 Task: Add Attachment from Trello to Card Card0000000306 in Board Board0000000077 in Workspace WS0000000026 in Trello. Add Cover Blue to Card Card0000000306 in Board Board0000000077 in Workspace WS0000000026 in Trello. Add "Copy Card To …" Button titled Button0000000306 to "bottom" of the list "To Do" to Card Card0000000306 in Board Board0000000077 in Workspace WS0000000026 in Trello. Add Description DS0000000306 to Card Card0000000306 in Board Board0000000077 in Workspace WS0000000026 in Trello. Add Comment CM0000000306 to Card Card0000000306 in Board Board0000000077 in Workspace WS0000000026 in Trello
Action: Mouse moved to (421, 399)
Screenshot: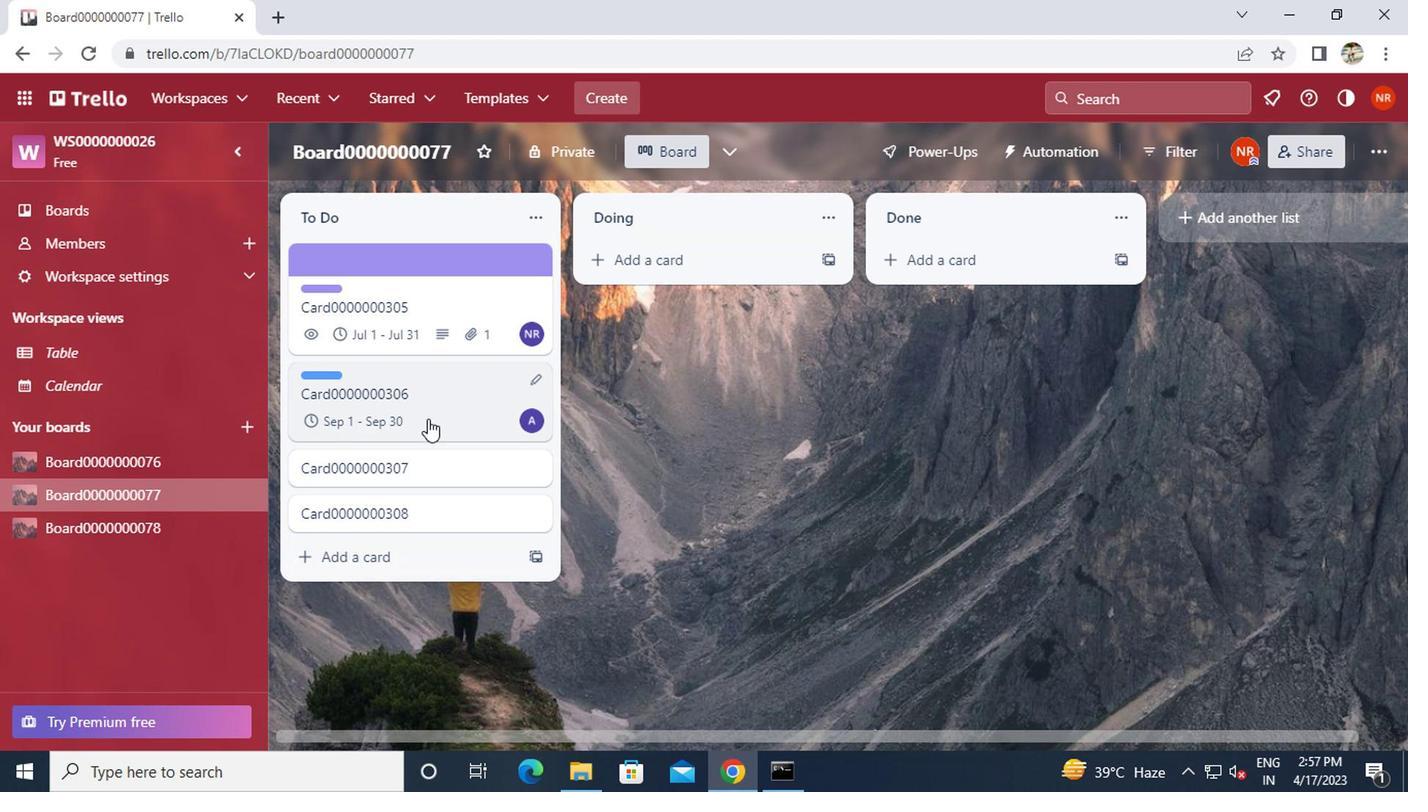 
Action: Mouse pressed left at (421, 399)
Screenshot: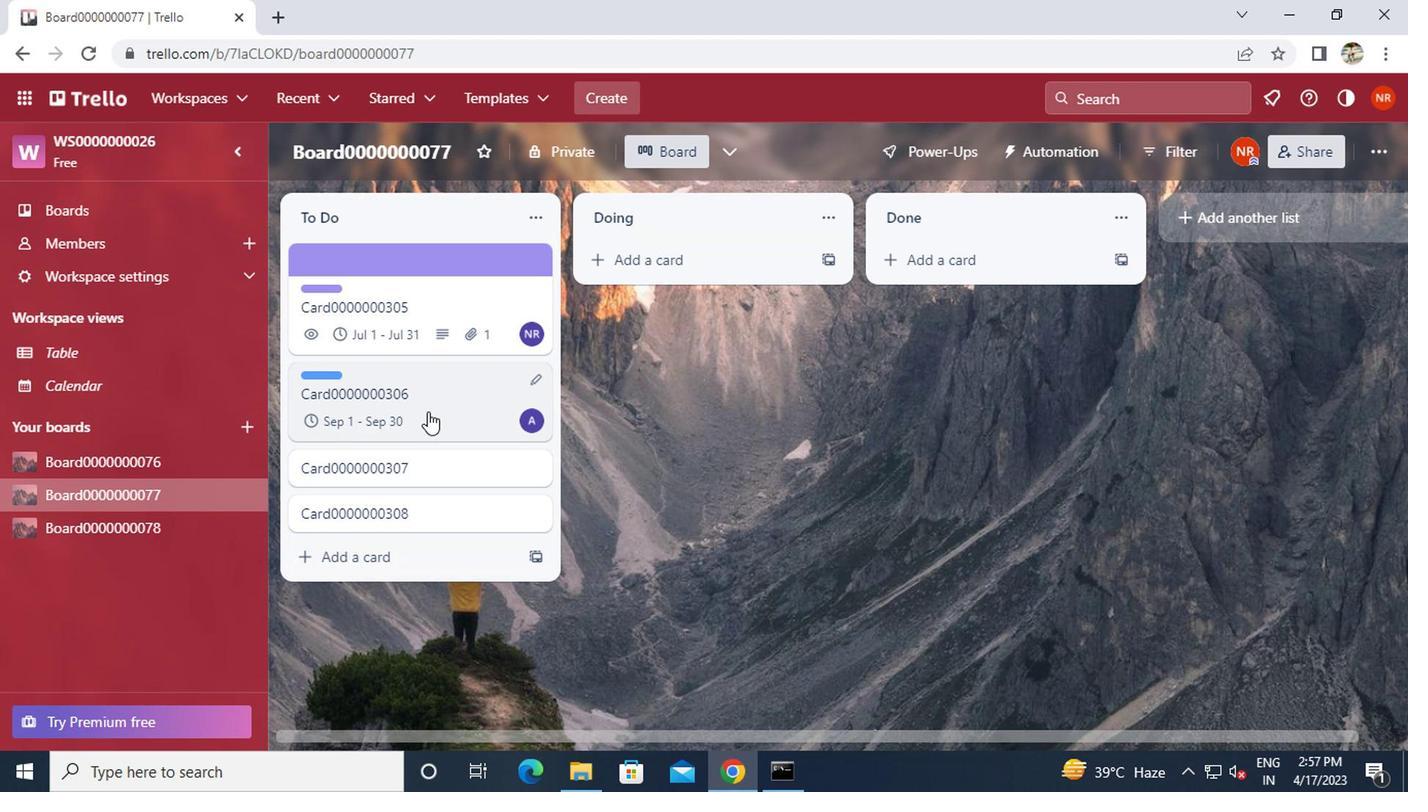 
Action: Mouse moved to (978, 423)
Screenshot: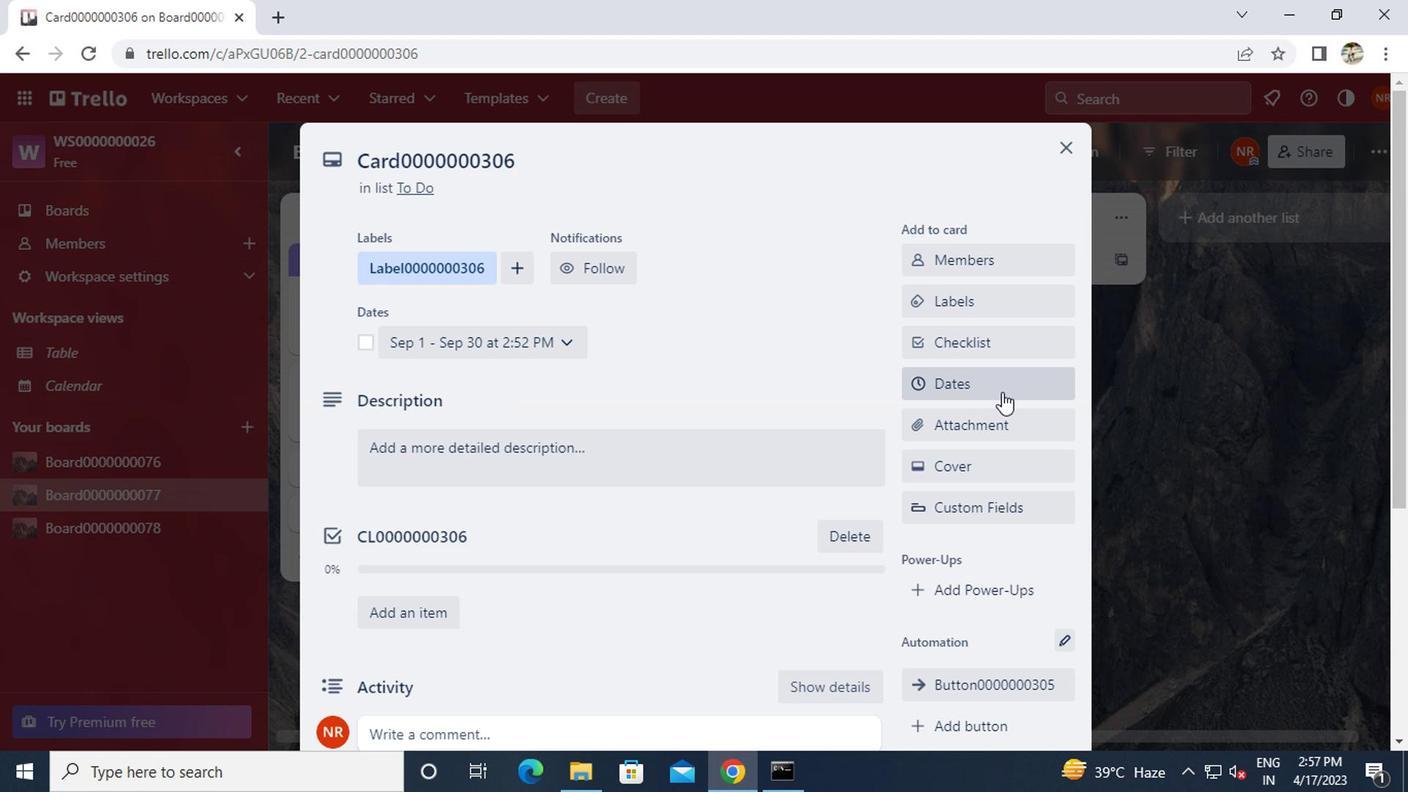 
Action: Mouse pressed left at (978, 423)
Screenshot: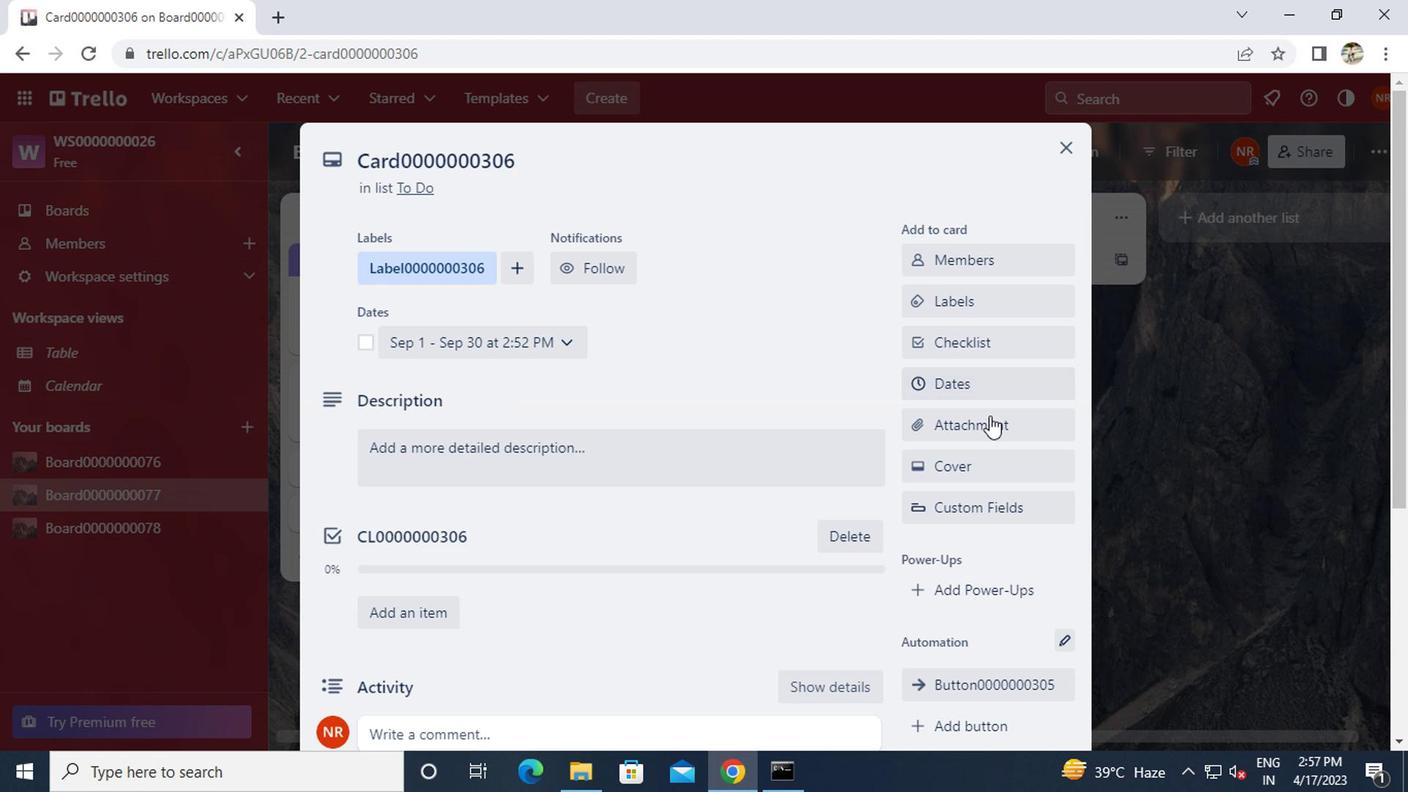 
Action: Mouse moved to (959, 220)
Screenshot: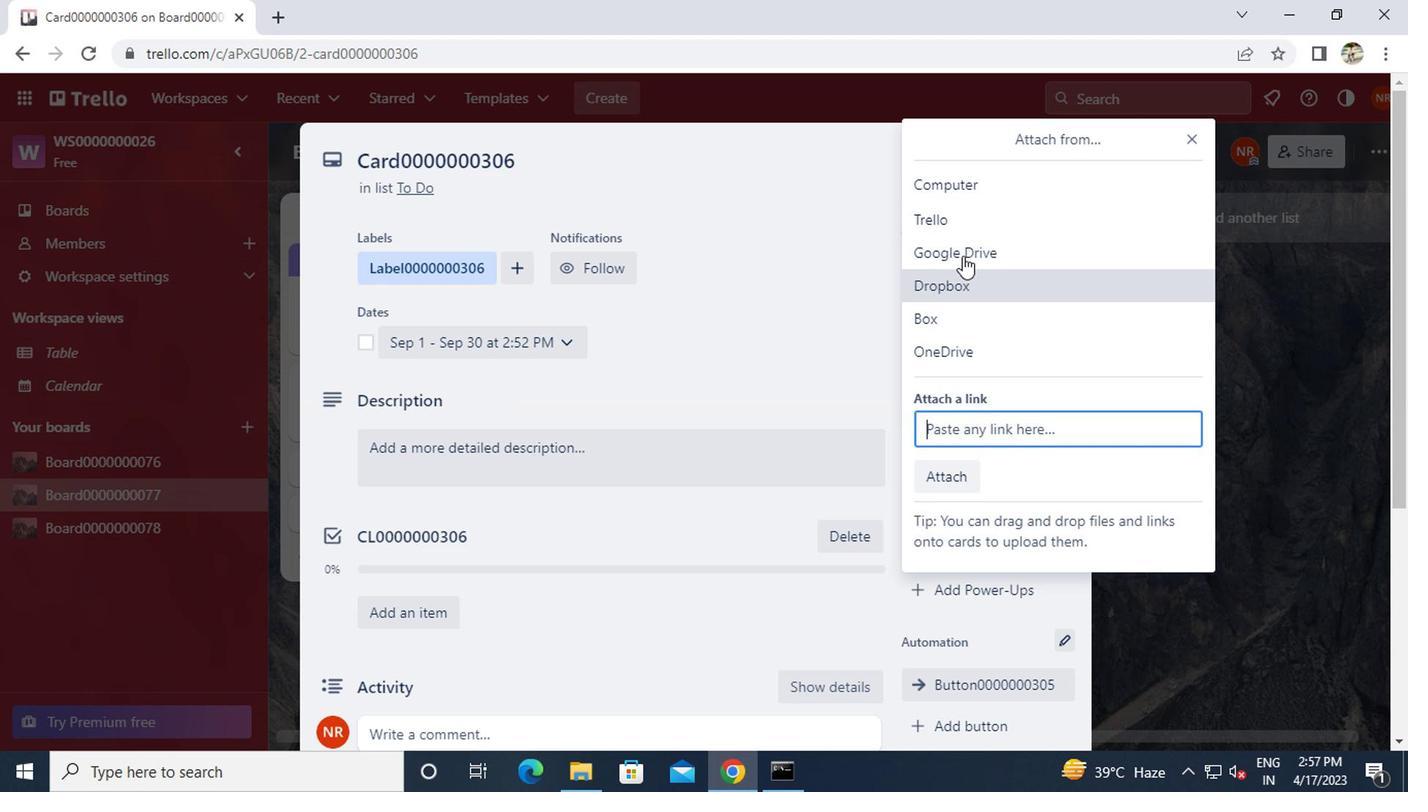 
Action: Mouse pressed left at (959, 220)
Screenshot: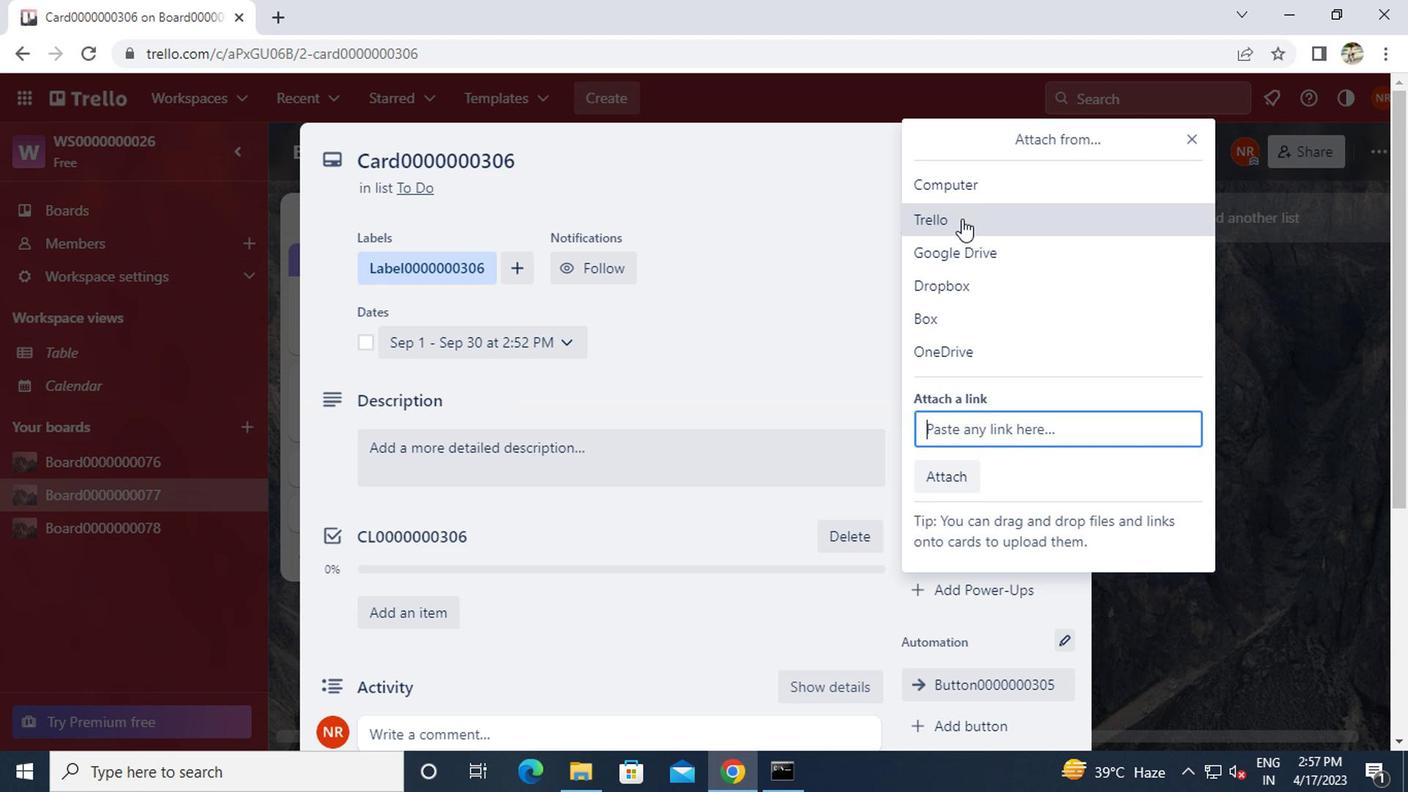 
Action: Mouse moved to (980, 438)
Screenshot: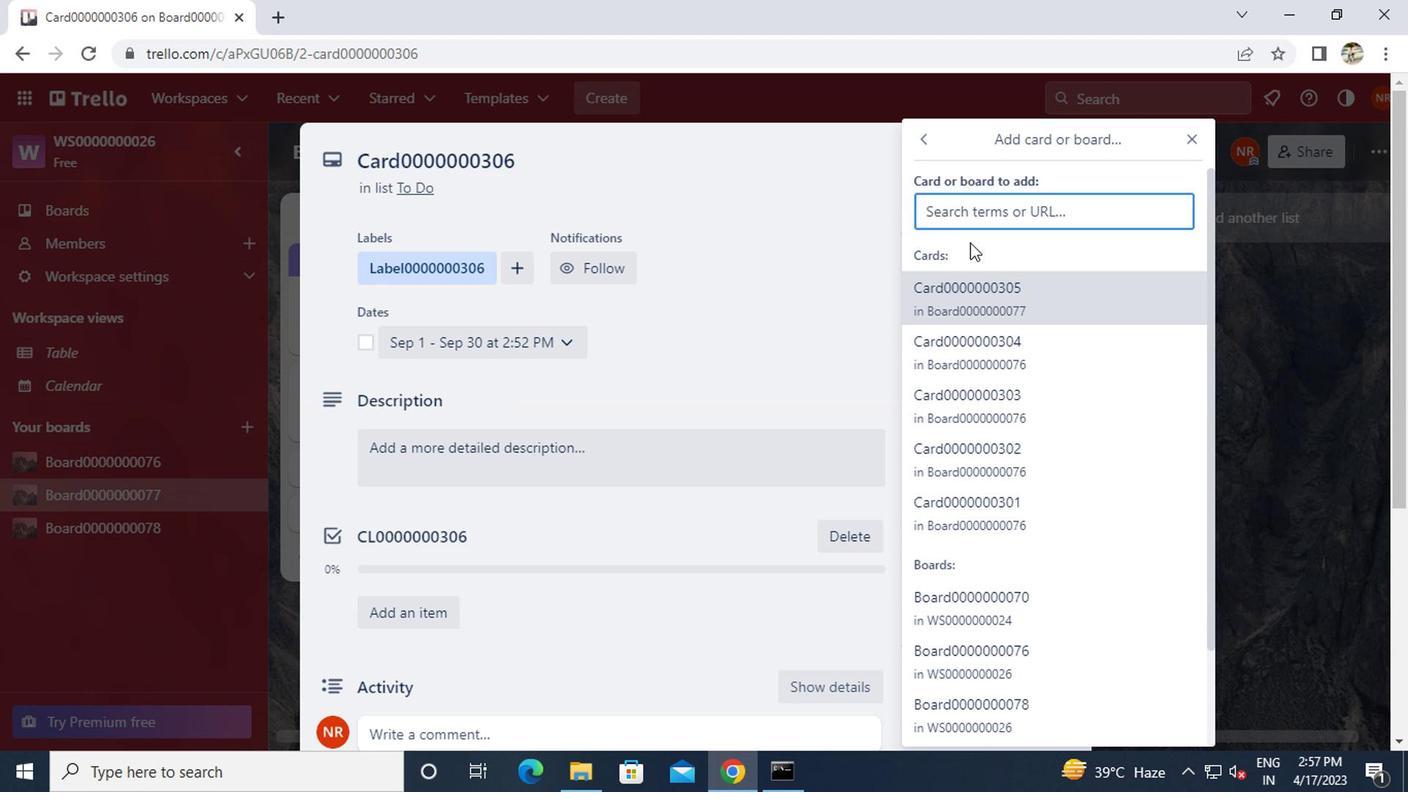 
Action: Mouse pressed left at (980, 438)
Screenshot: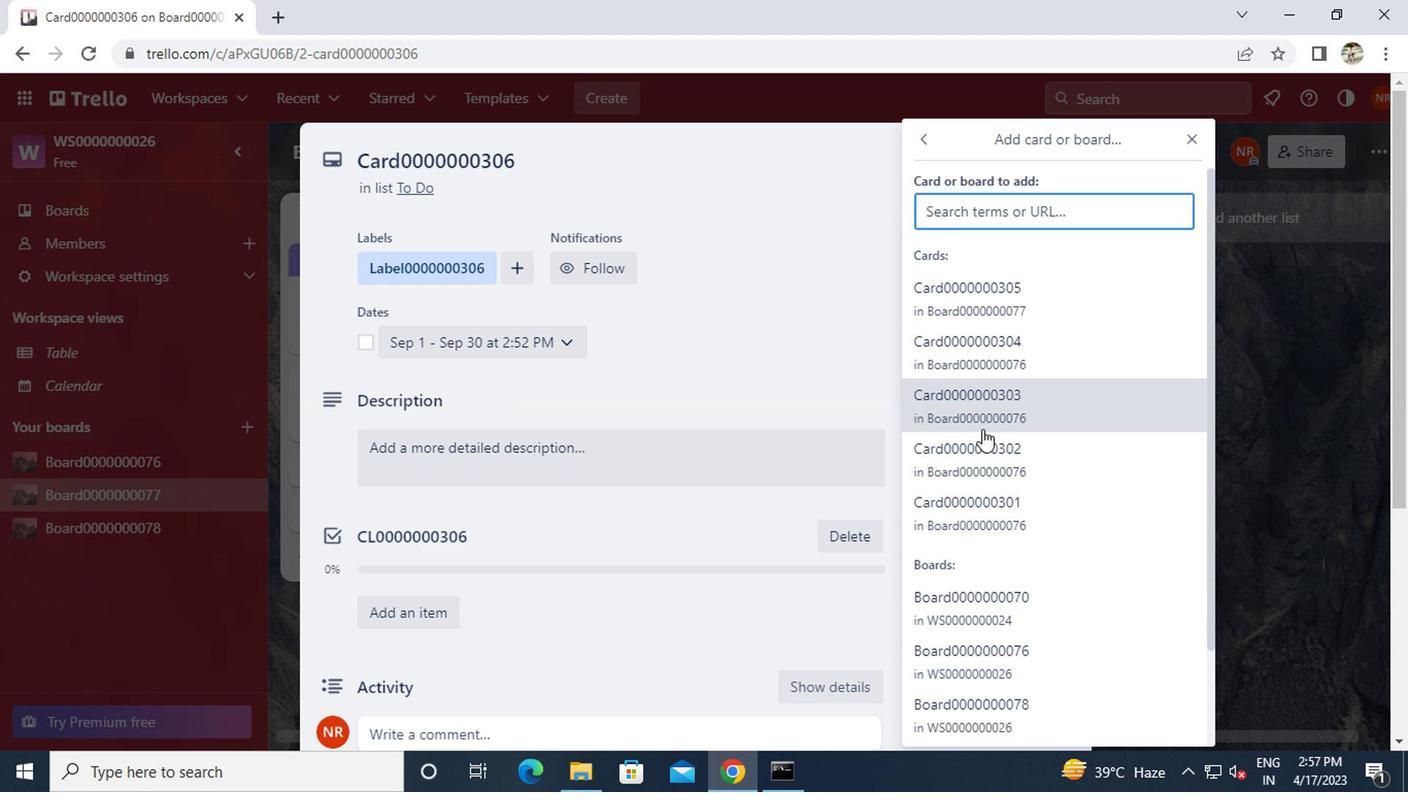 
Action: Mouse moved to (964, 469)
Screenshot: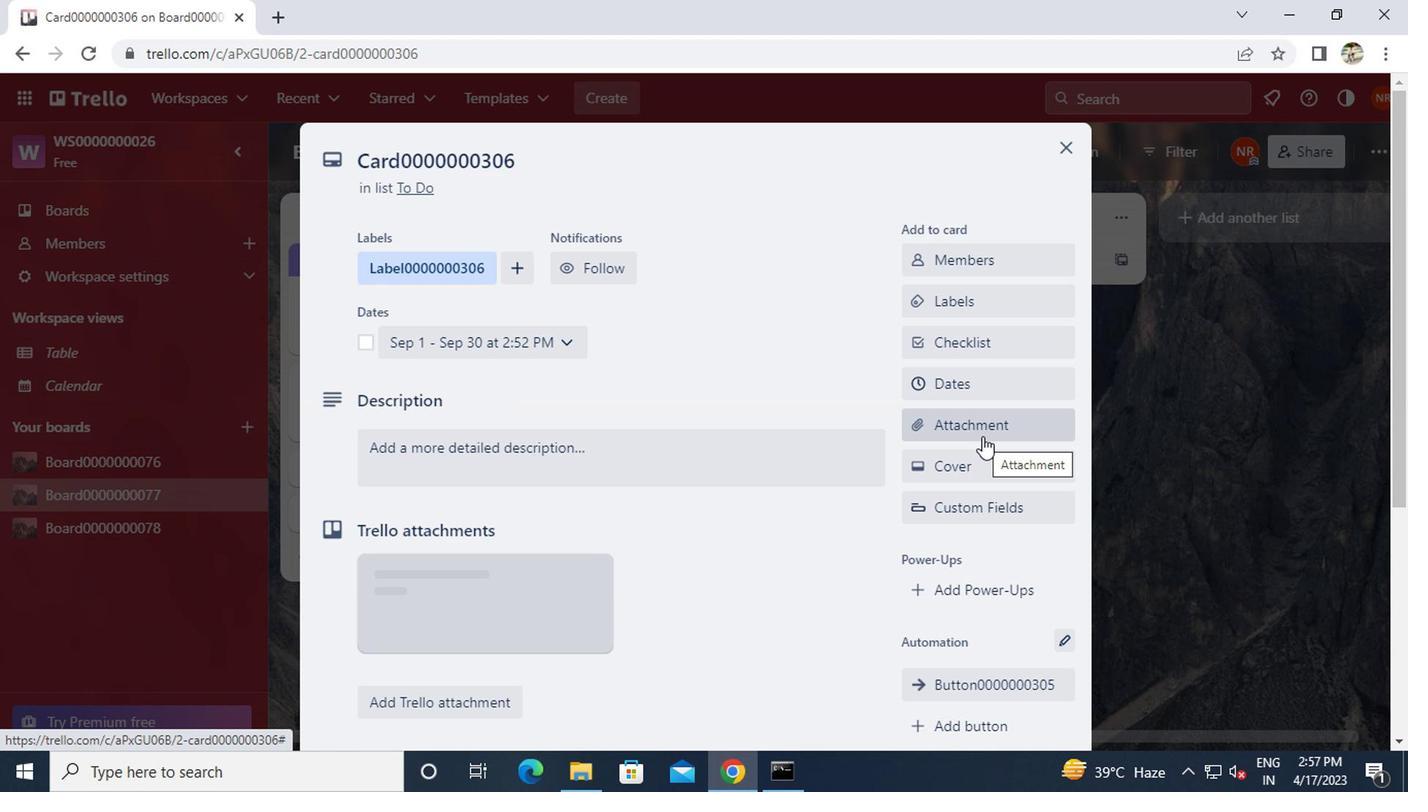 
Action: Mouse pressed left at (964, 469)
Screenshot: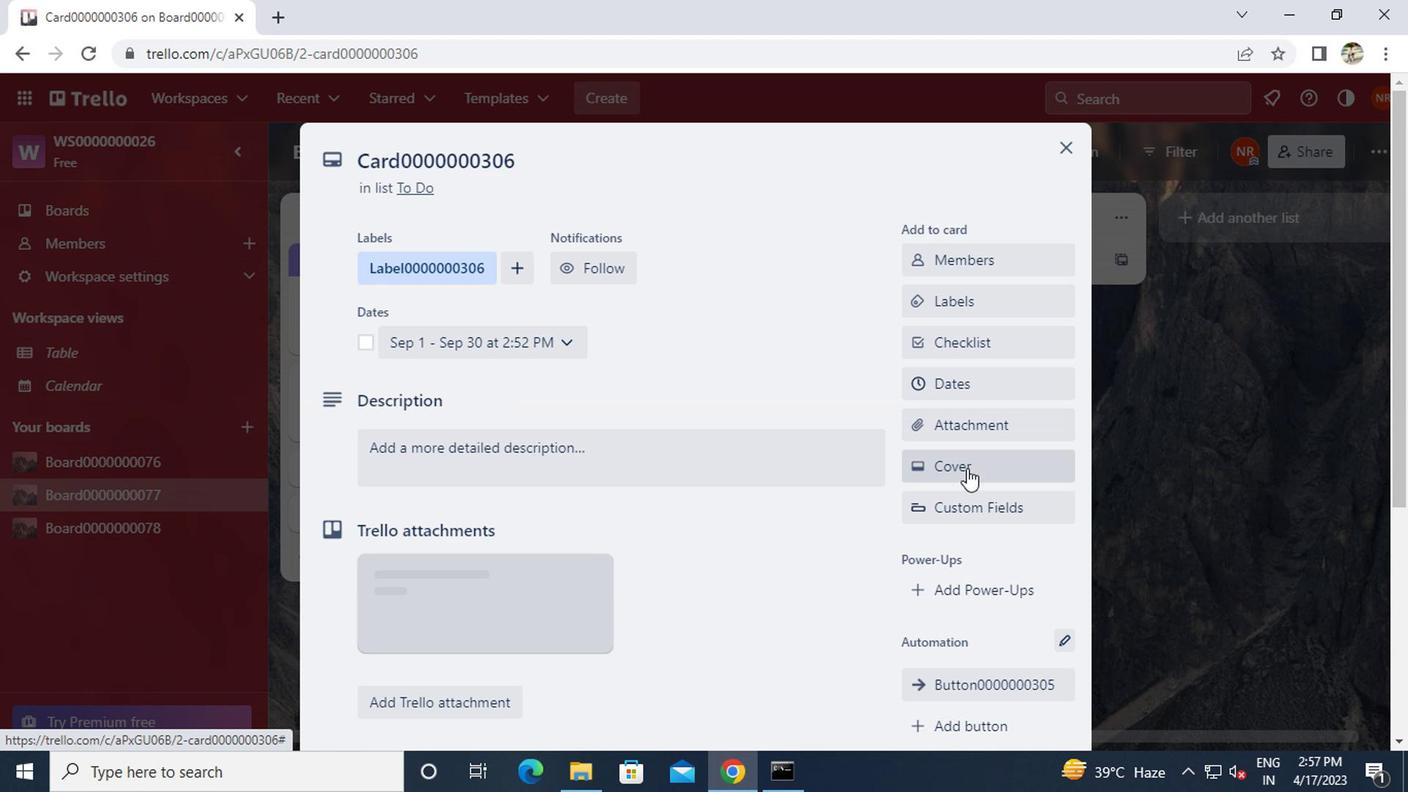
Action: Mouse moved to (936, 372)
Screenshot: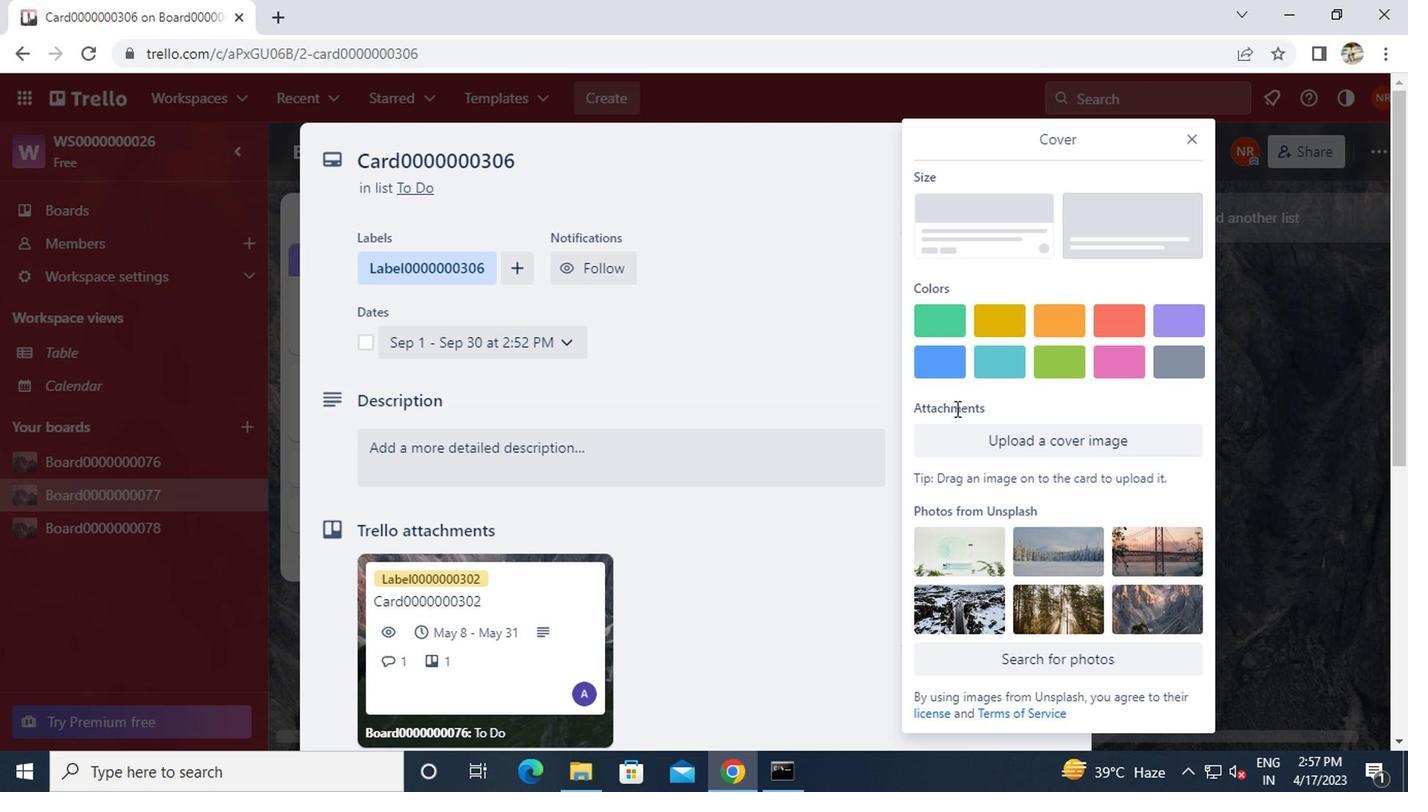 
Action: Mouse pressed left at (936, 372)
Screenshot: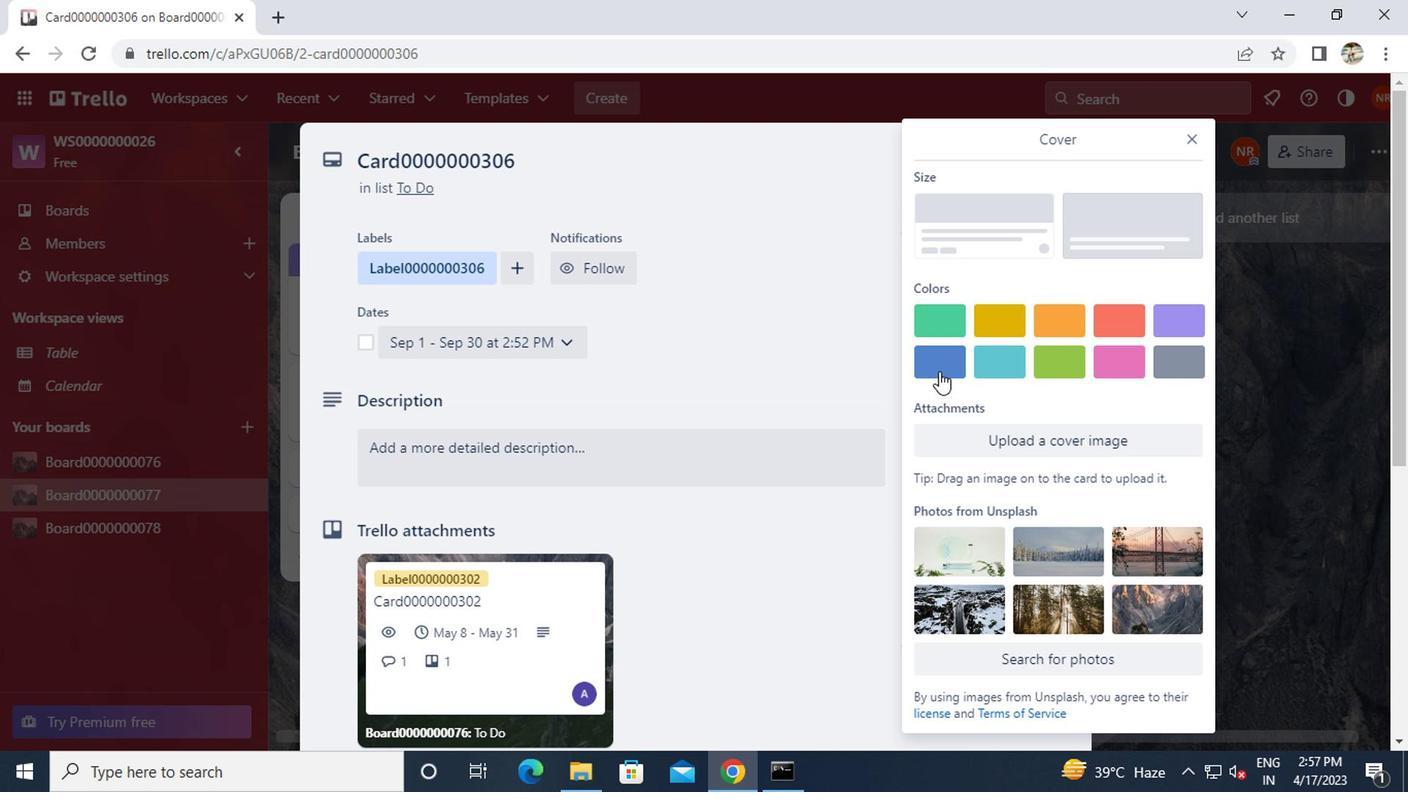 
Action: Mouse moved to (1184, 135)
Screenshot: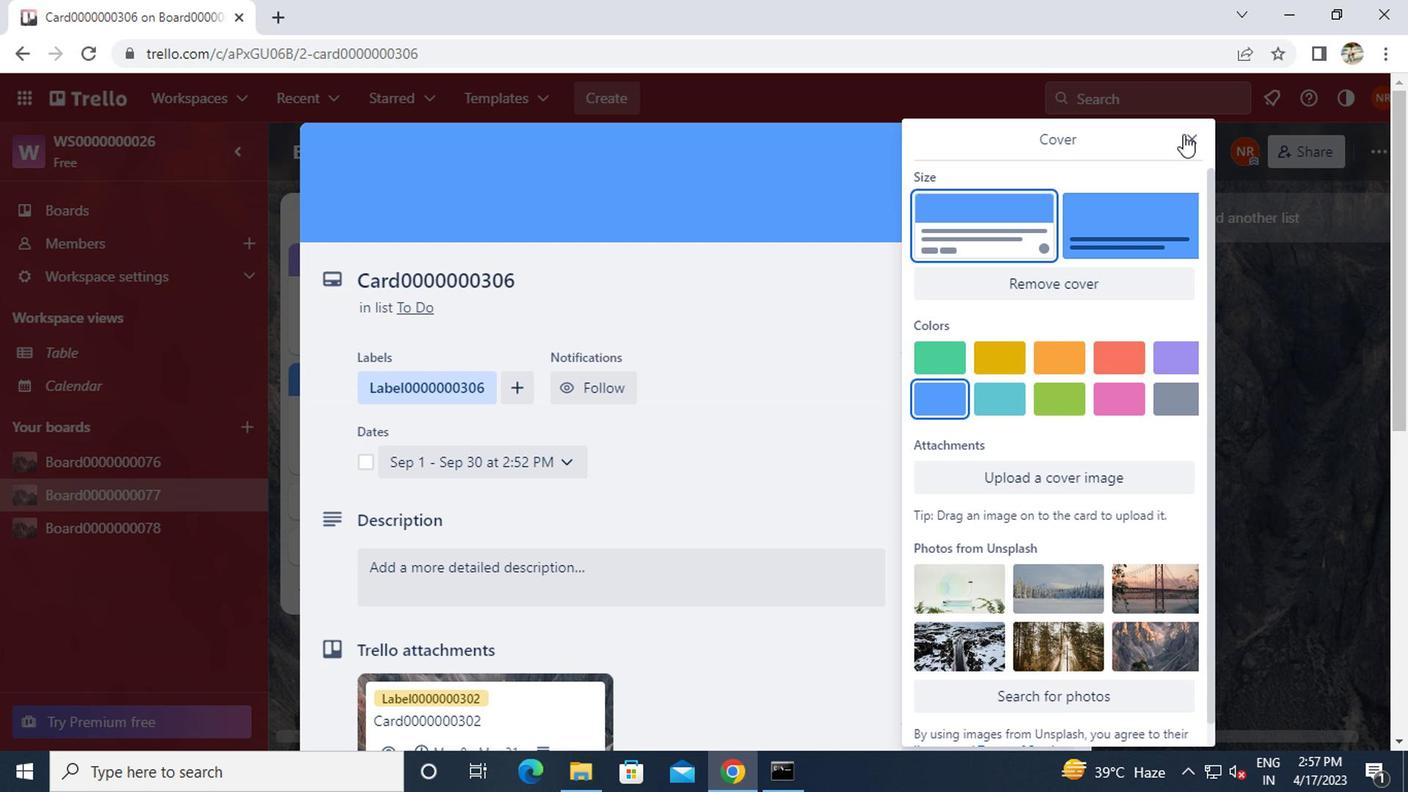 
Action: Mouse pressed left at (1184, 135)
Screenshot: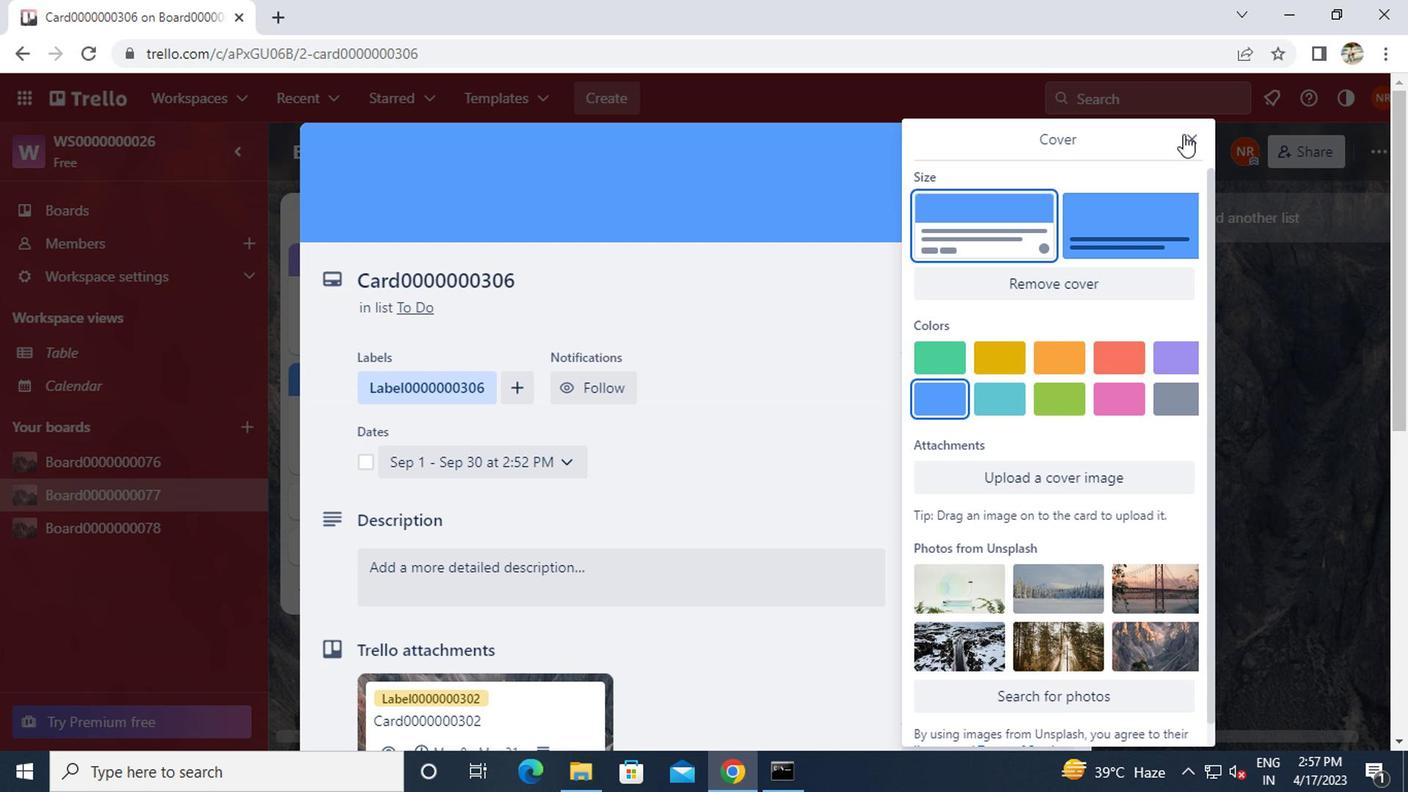 
Action: Mouse moved to (958, 407)
Screenshot: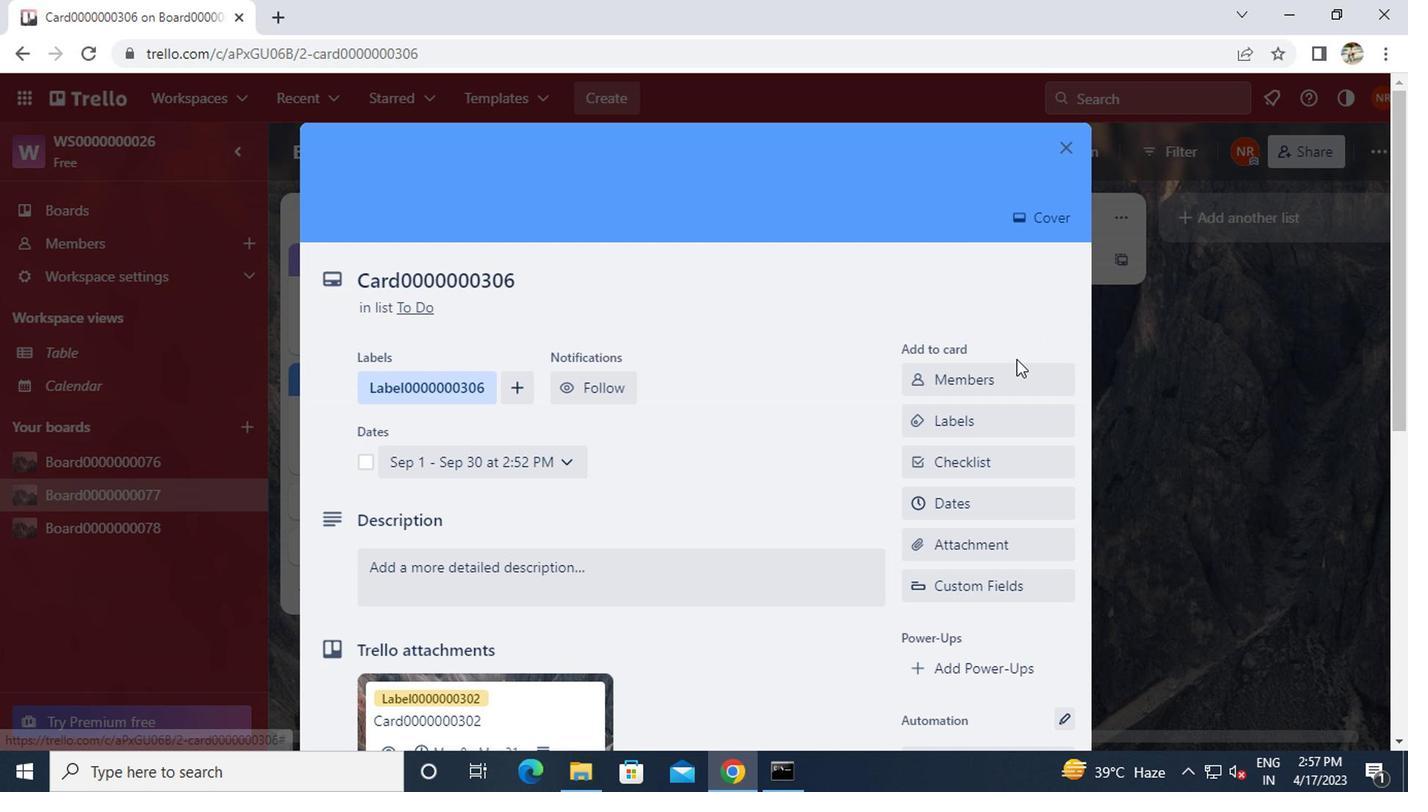 
Action: Mouse scrolled (958, 405) with delta (0, -1)
Screenshot: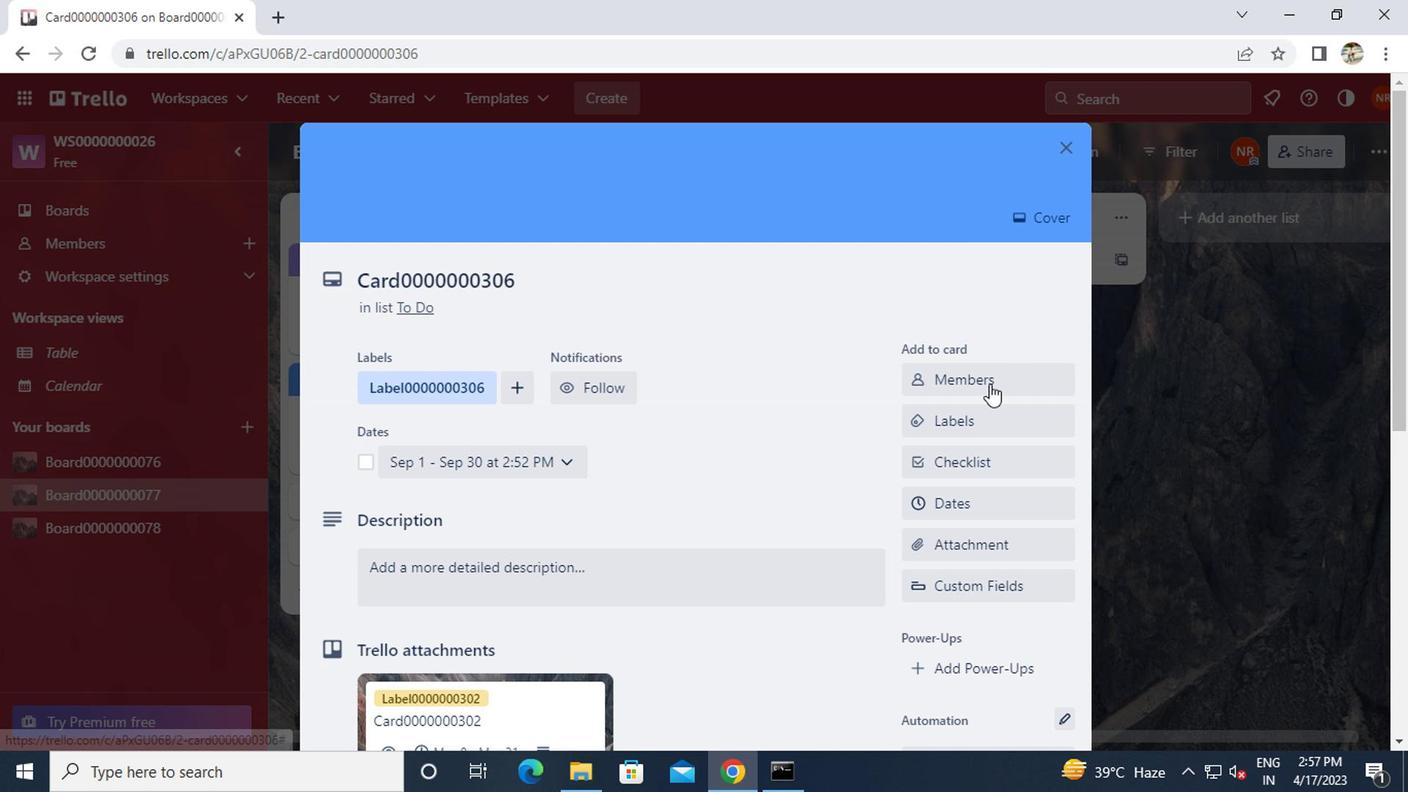 
Action: Mouse scrolled (958, 405) with delta (0, -1)
Screenshot: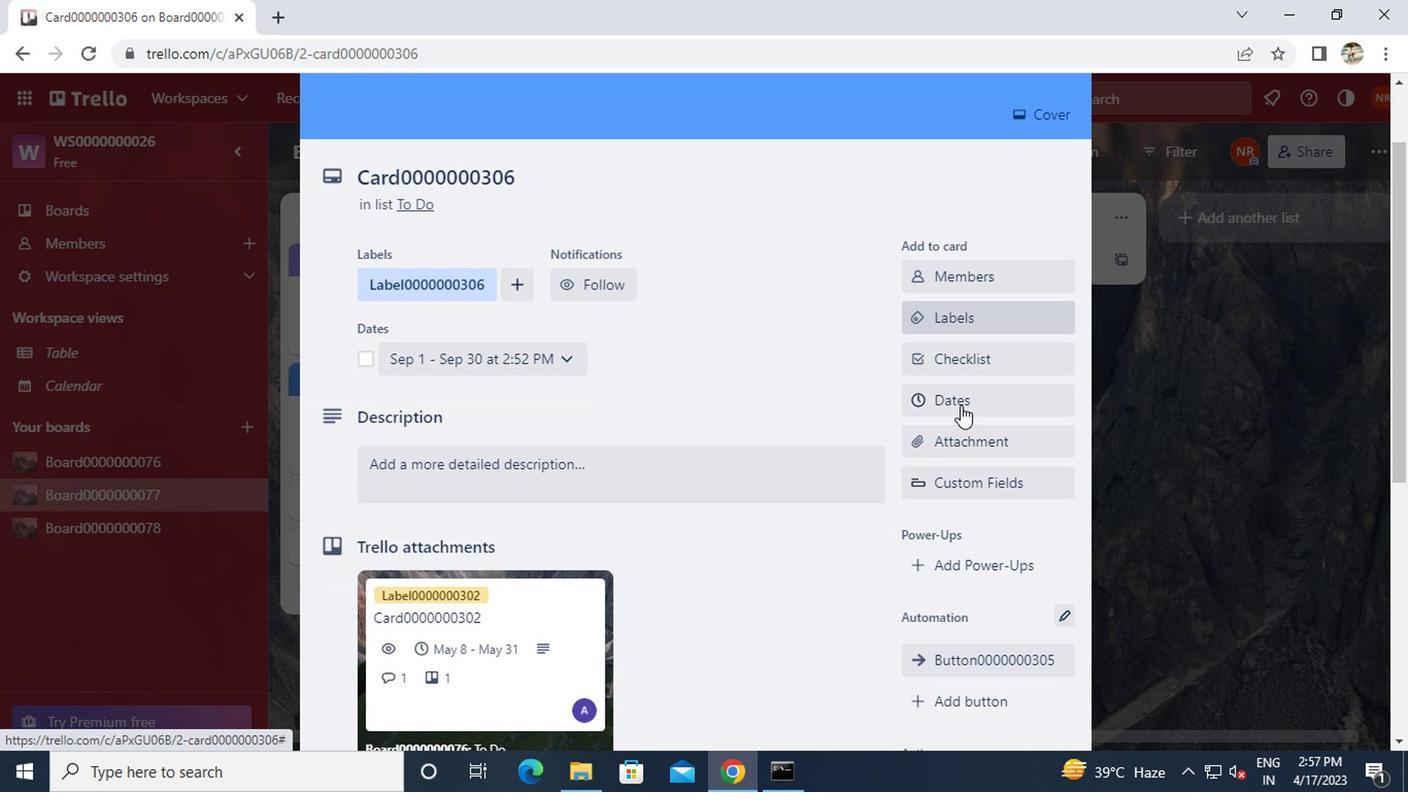 
Action: Mouse scrolled (958, 405) with delta (0, -1)
Screenshot: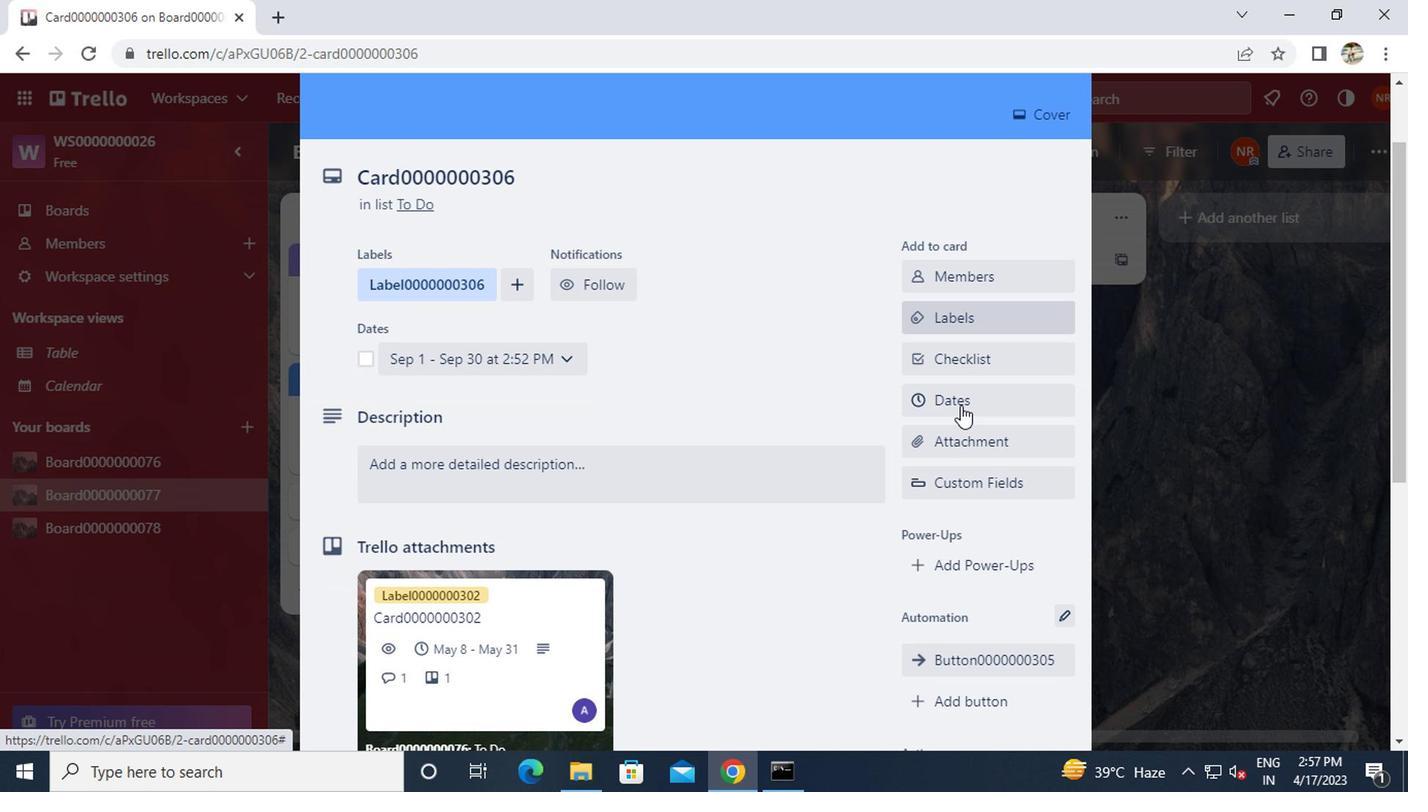 
Action: Mouse scrolled (958, 405) with delta (0, -1)
Screenshot: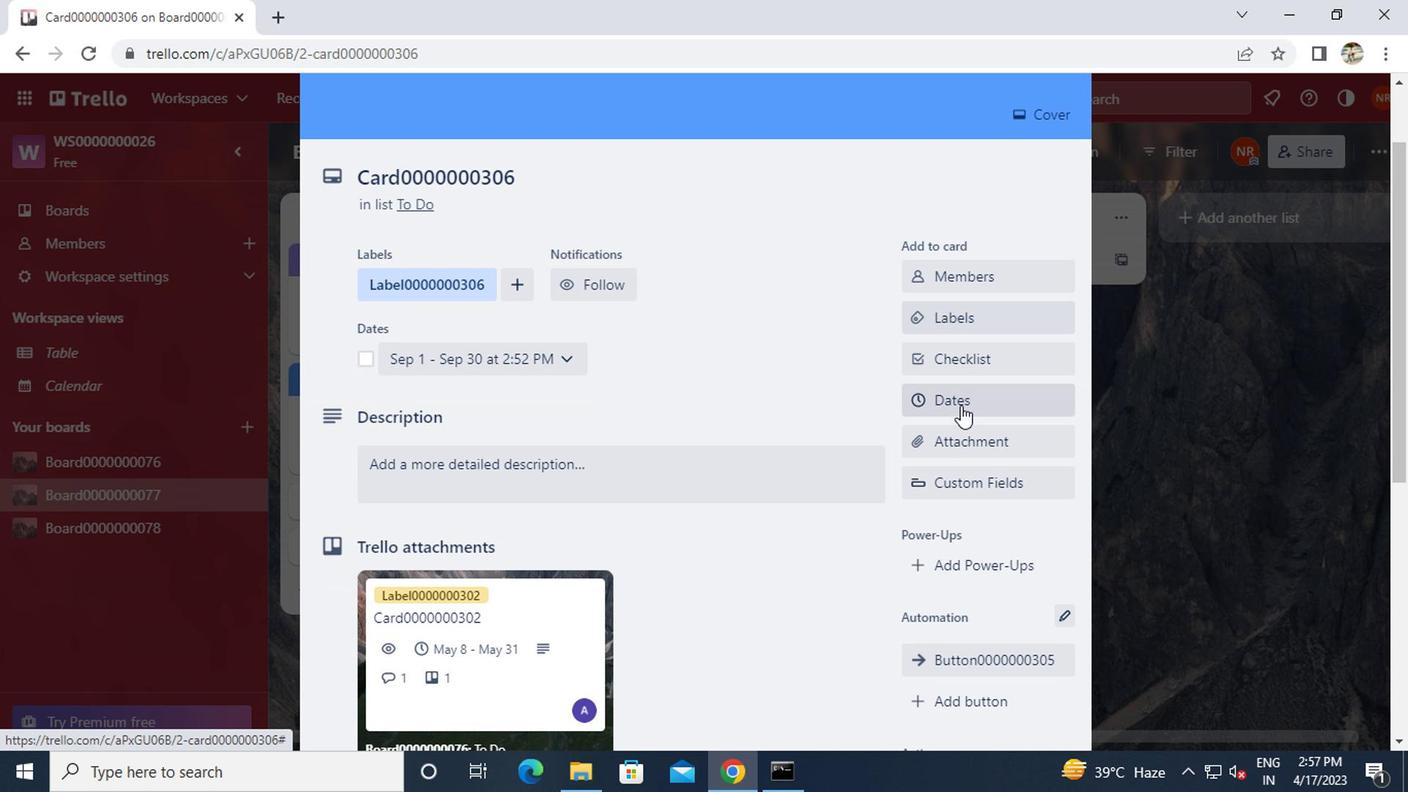 
Action: Mouse moved to (945, 394)
Screenshot: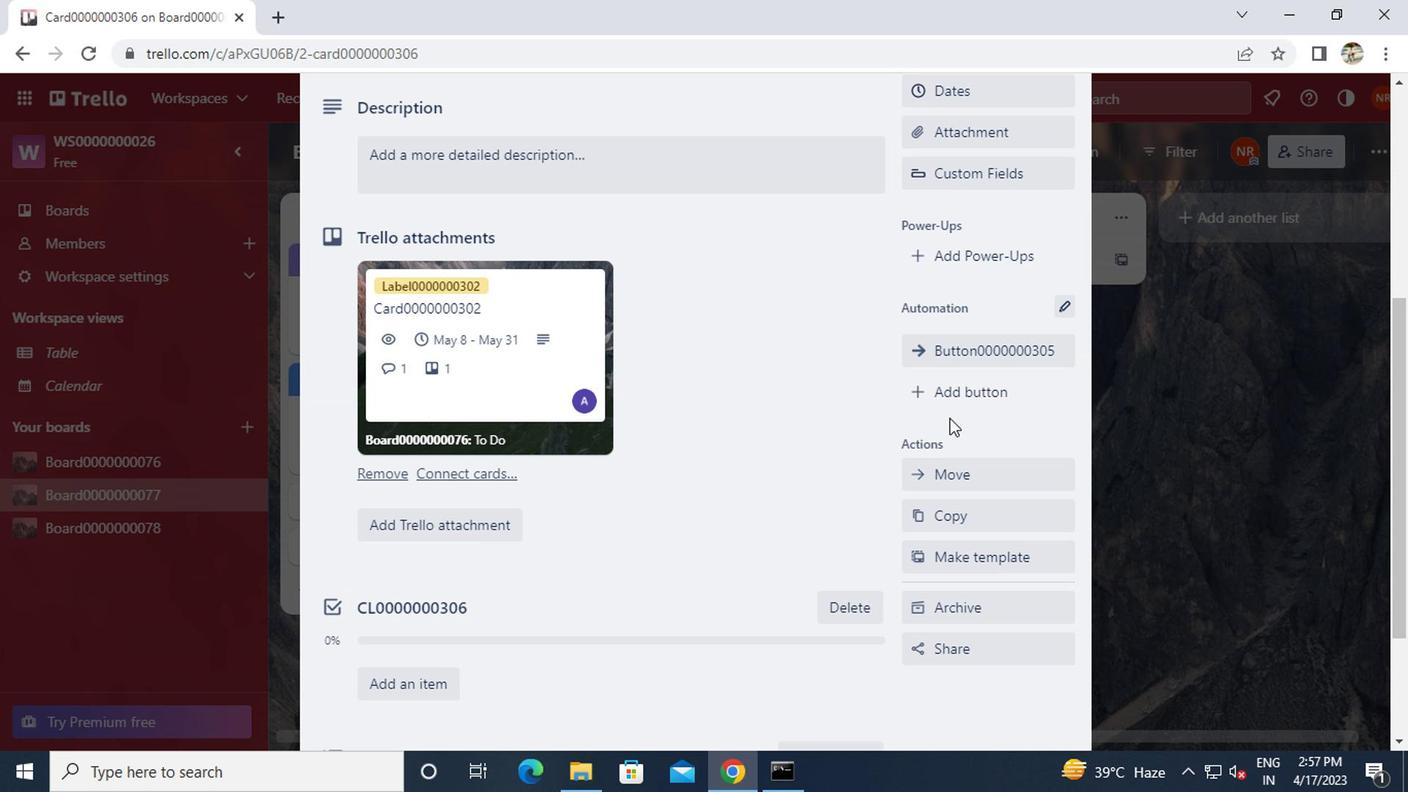 
Action: Mouse pressed left at (945, 394)
Screenshot: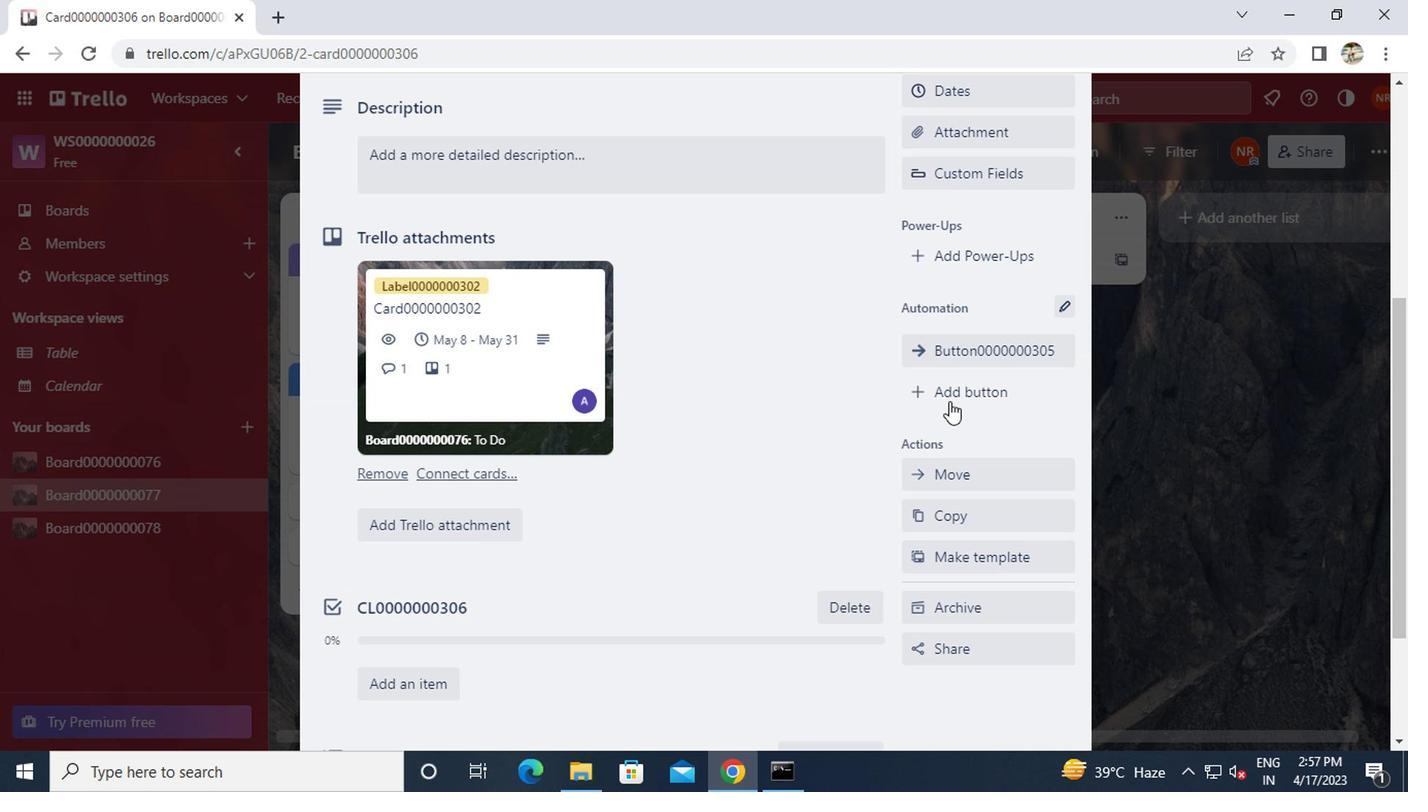 
Action: Mouse moved to (969, 286)
Screenshot: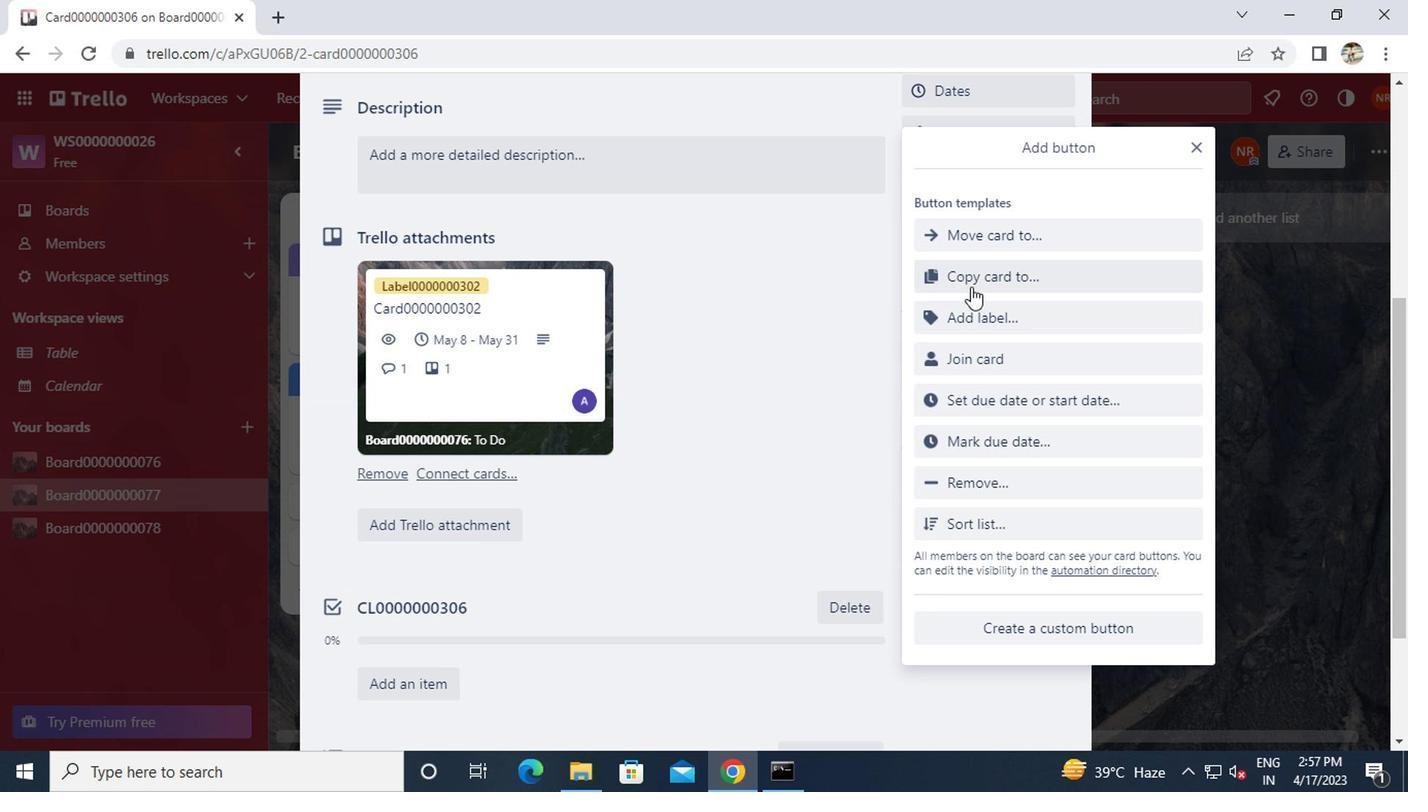 
Action: Mouse pressed left at (969, 286)
Screenshot: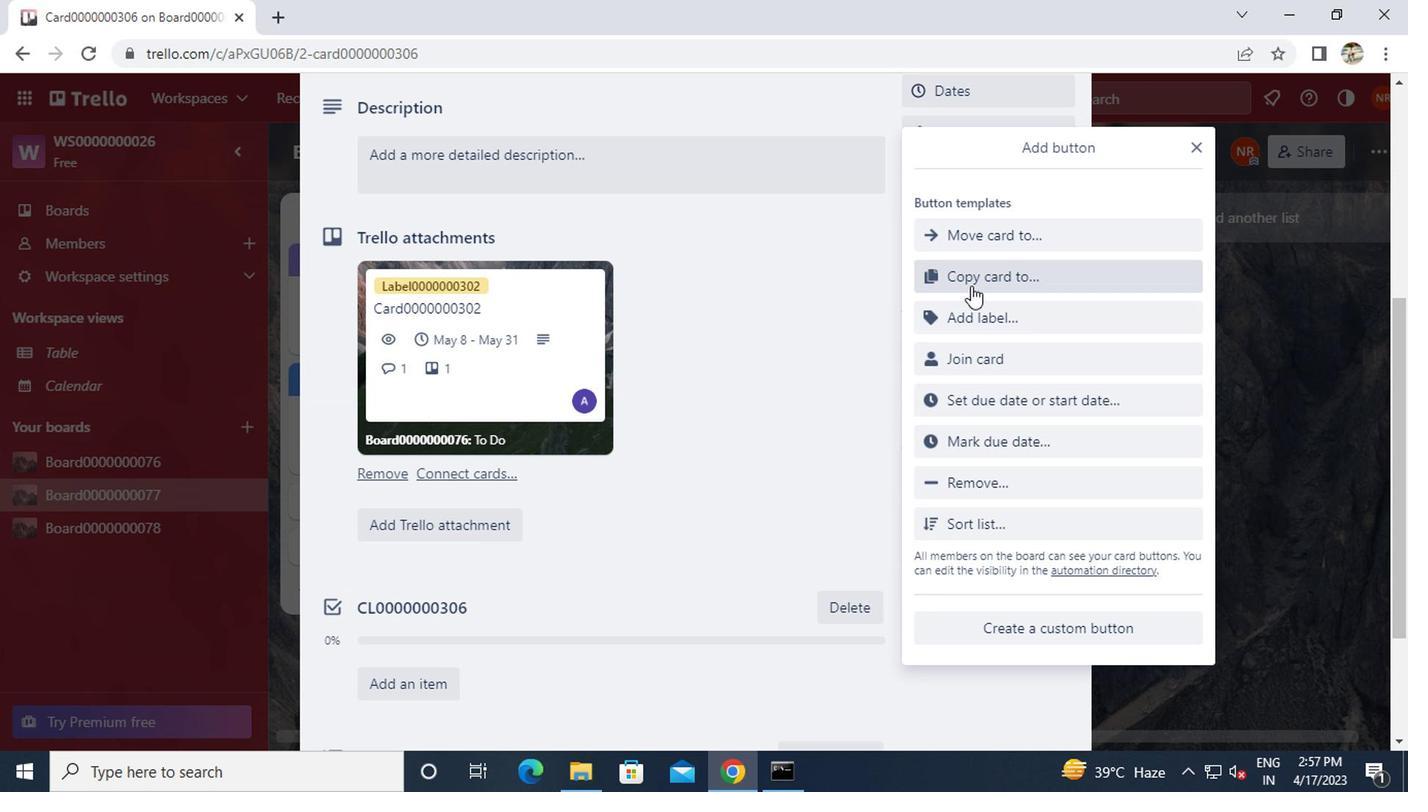 
Action: Key pressed b<Key.caps_lock>utton0000000306
Screenshot: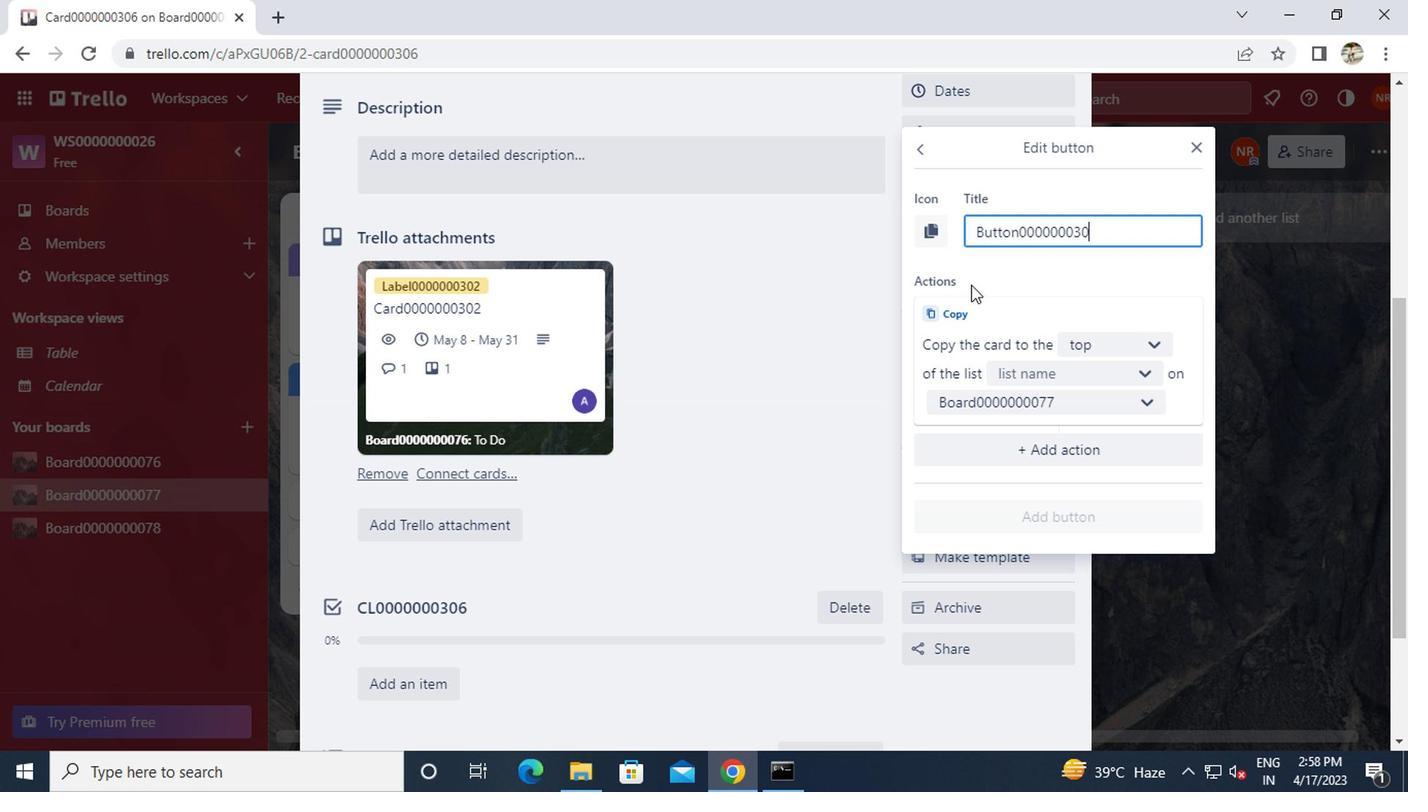 
Action: Mouse moved to (1077, 342)
Screenshot: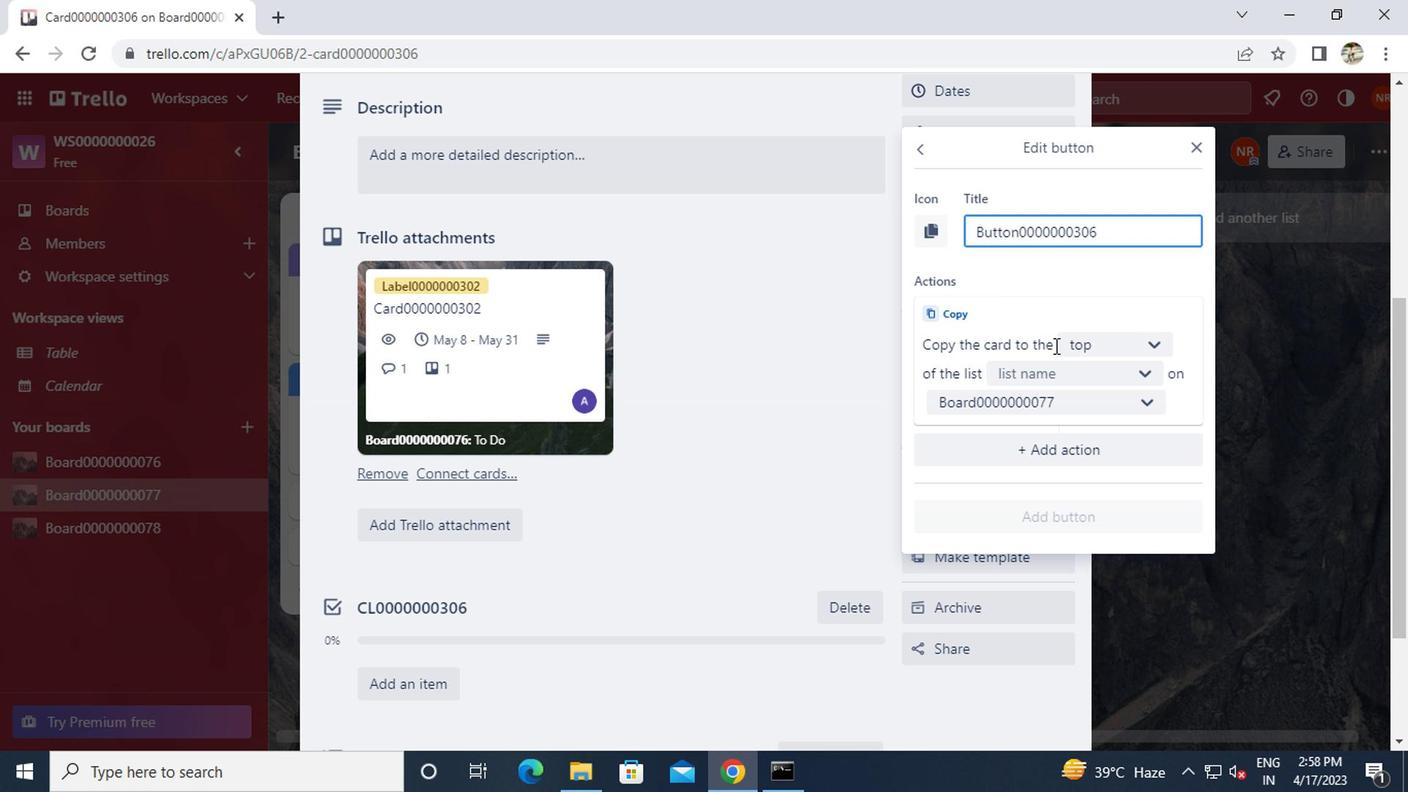 
Action: Mouse pressed left at (1077, 342)
Screenshot: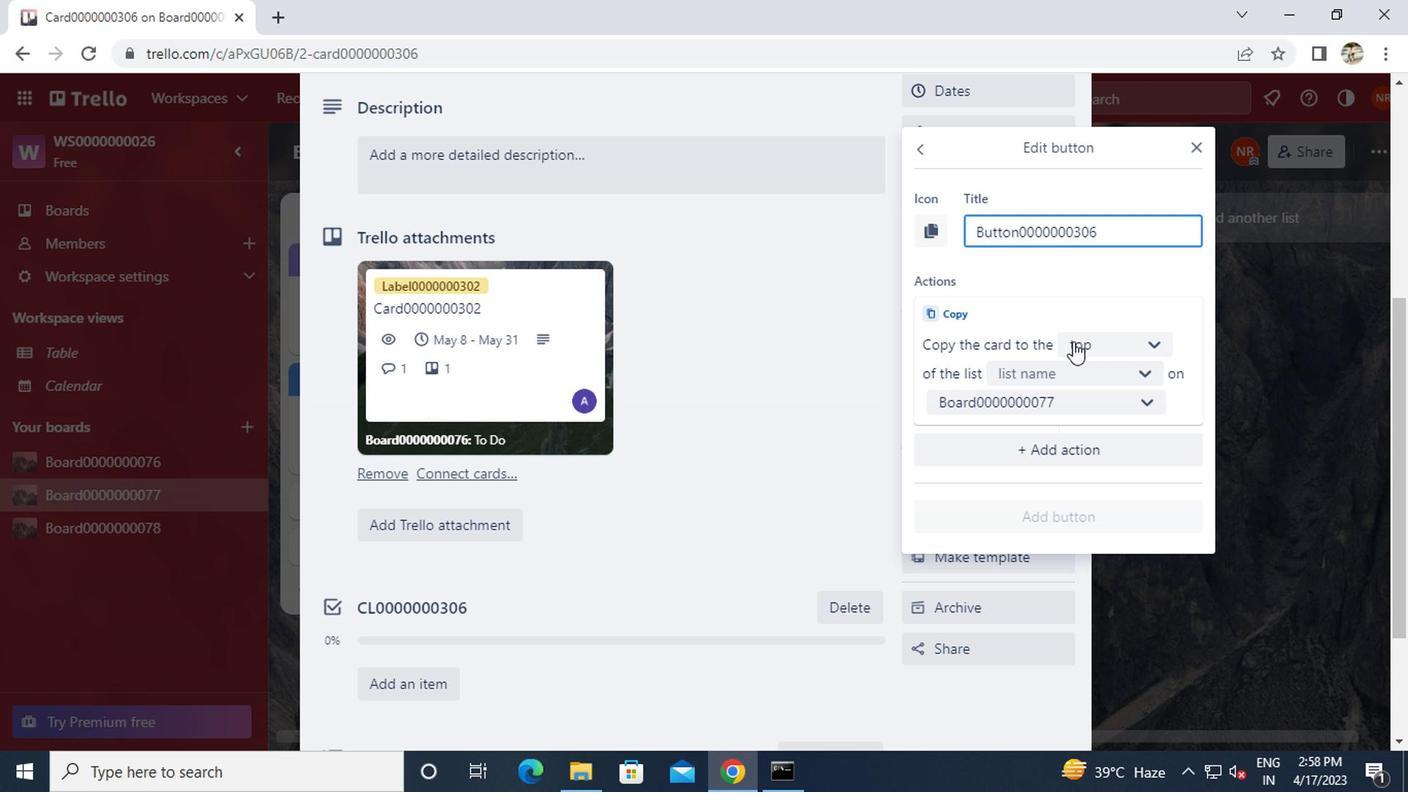 
Action: Mouse moved to (1081, 421)
Screenshot: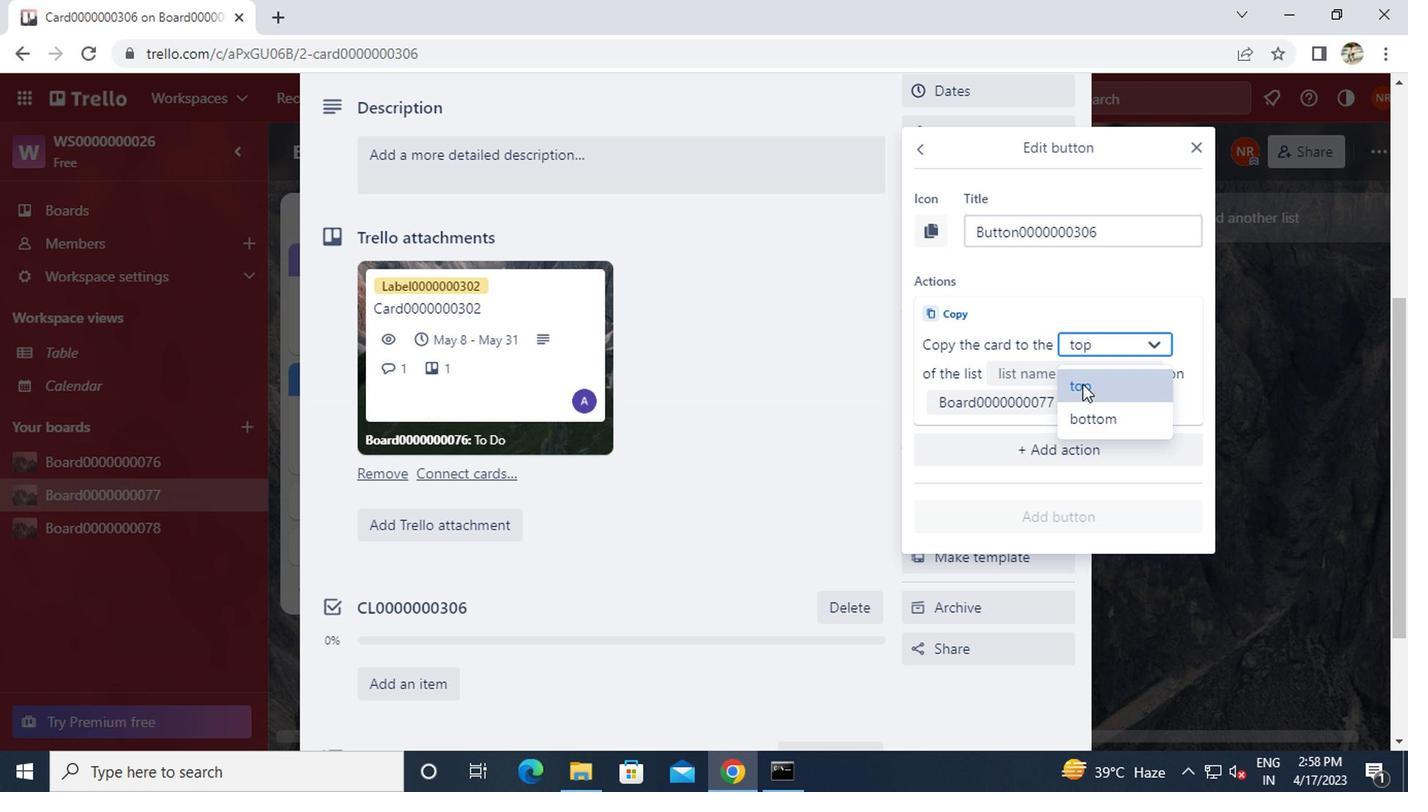 
Action: Mouse pressed left at (1081, 421)
Screenshot: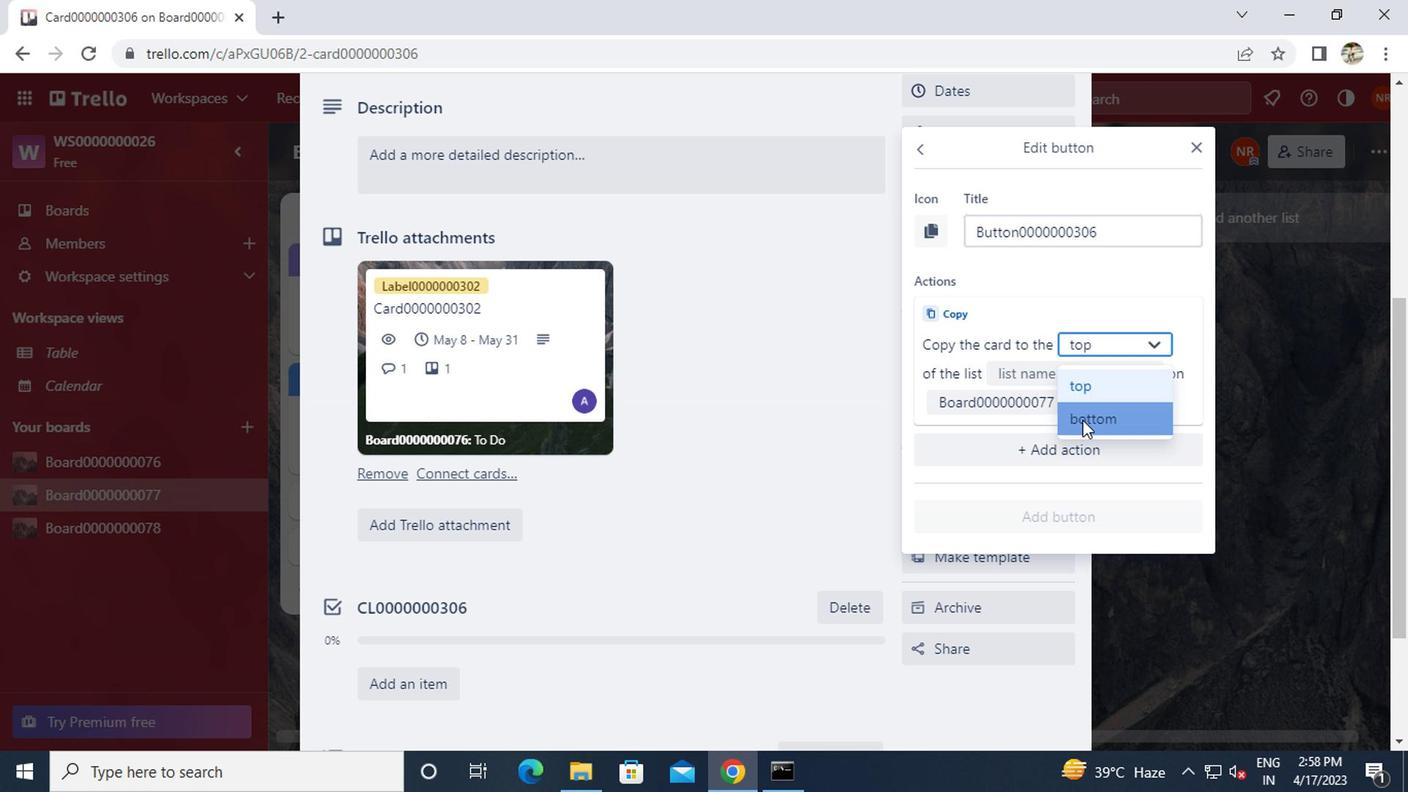 
Action: Mouse moved to (1049, 370)
Screenshot: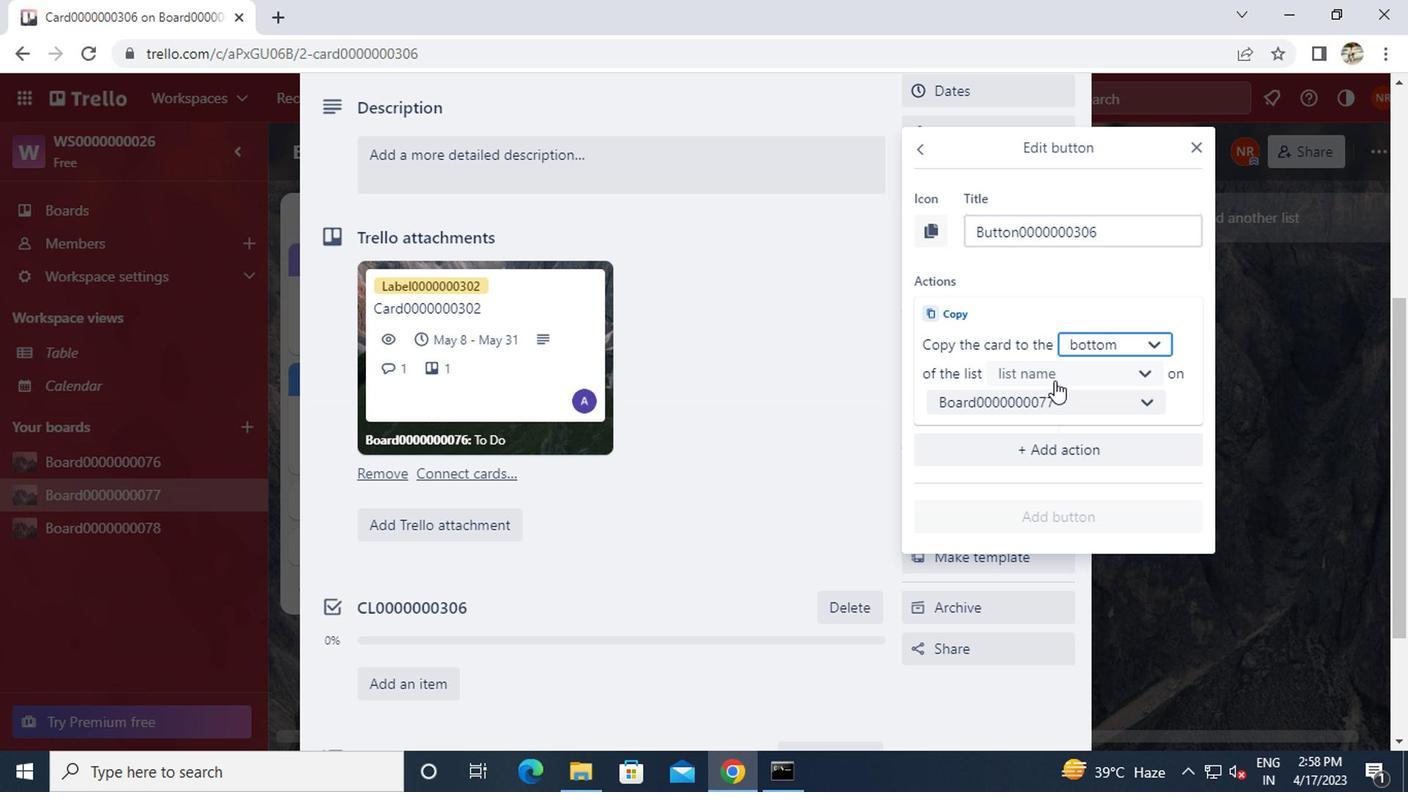 
Action: Mouse pressed left at (1049, 370)
Screenshot: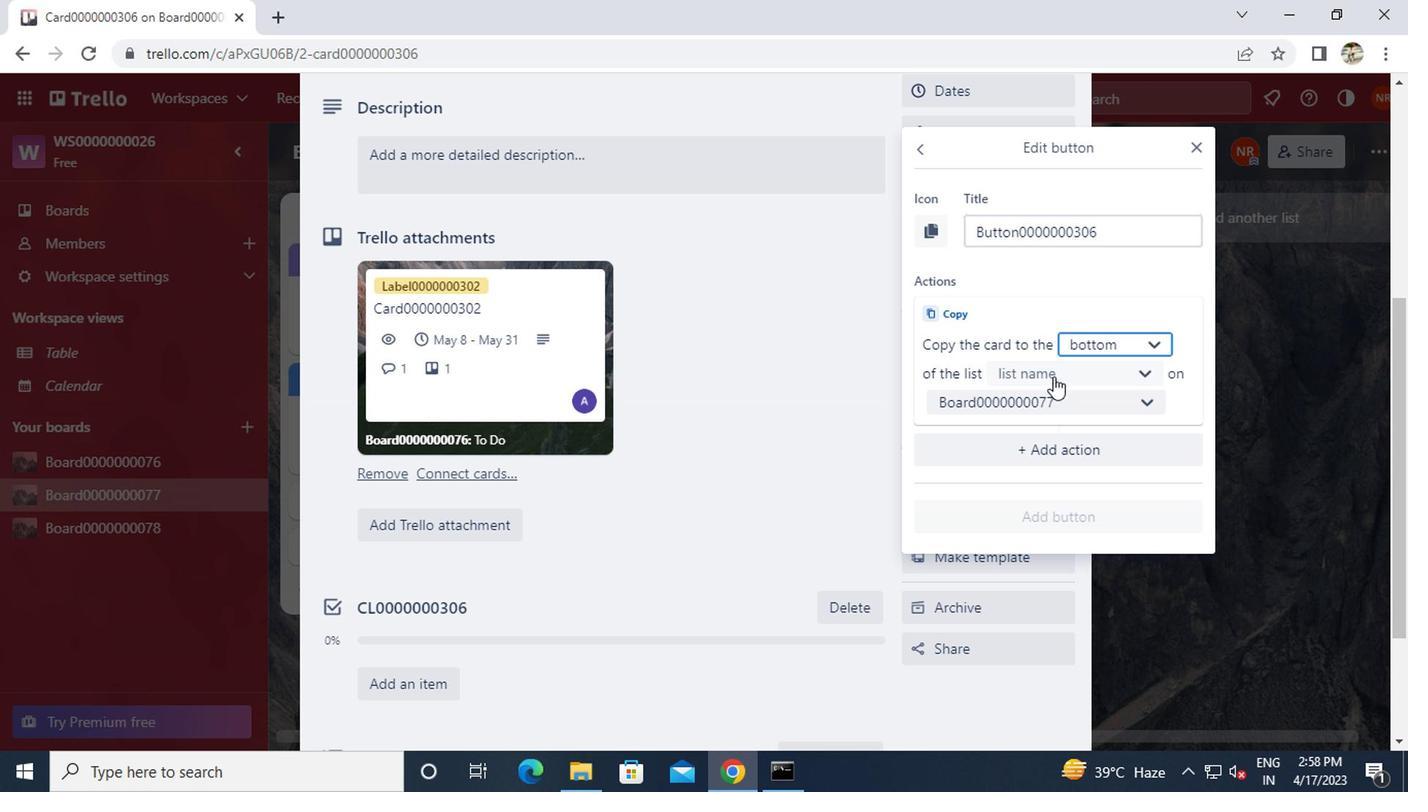 
Action: Mouse moved to (1037, 413)
Screenshot: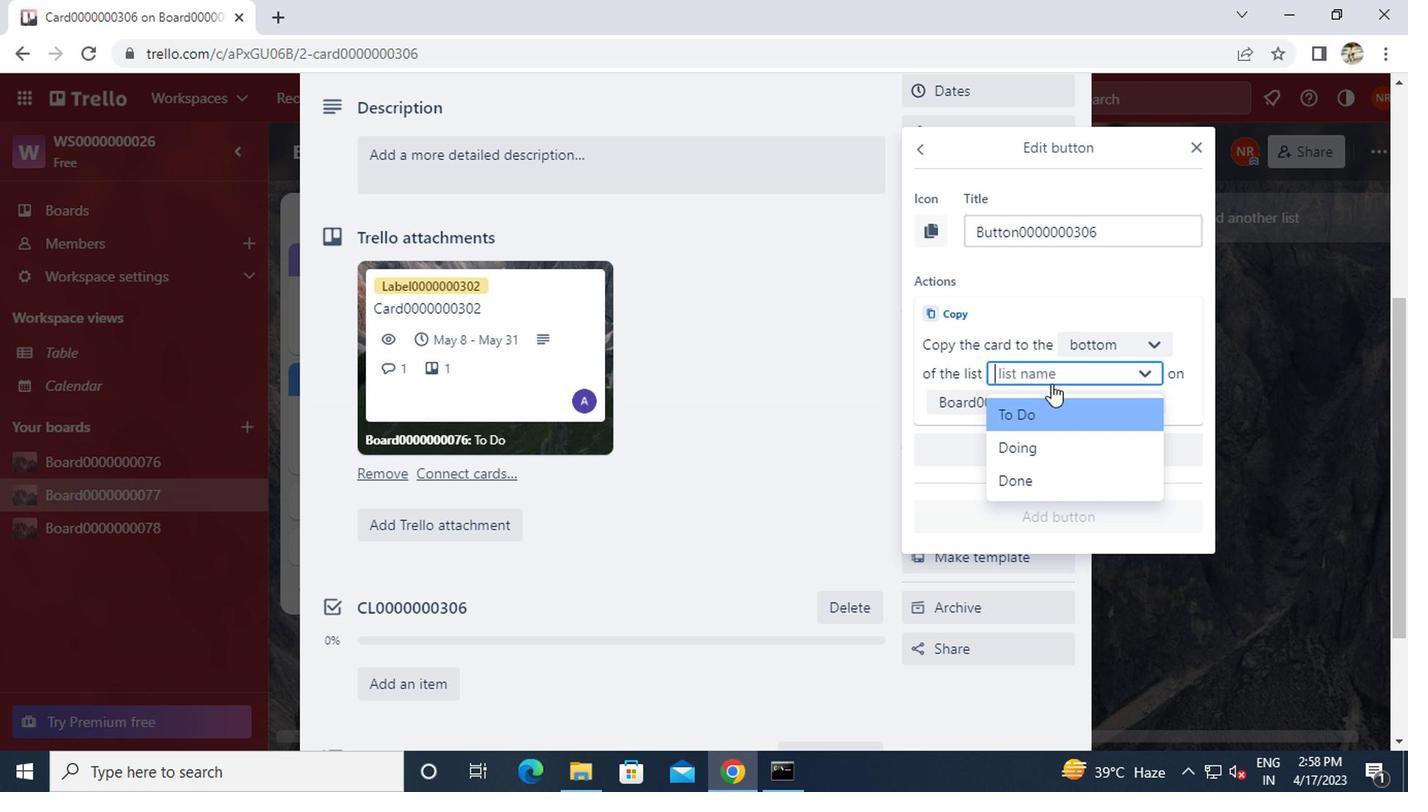 
Action: Mouse pressed left at (1037, 413)
Screenshot: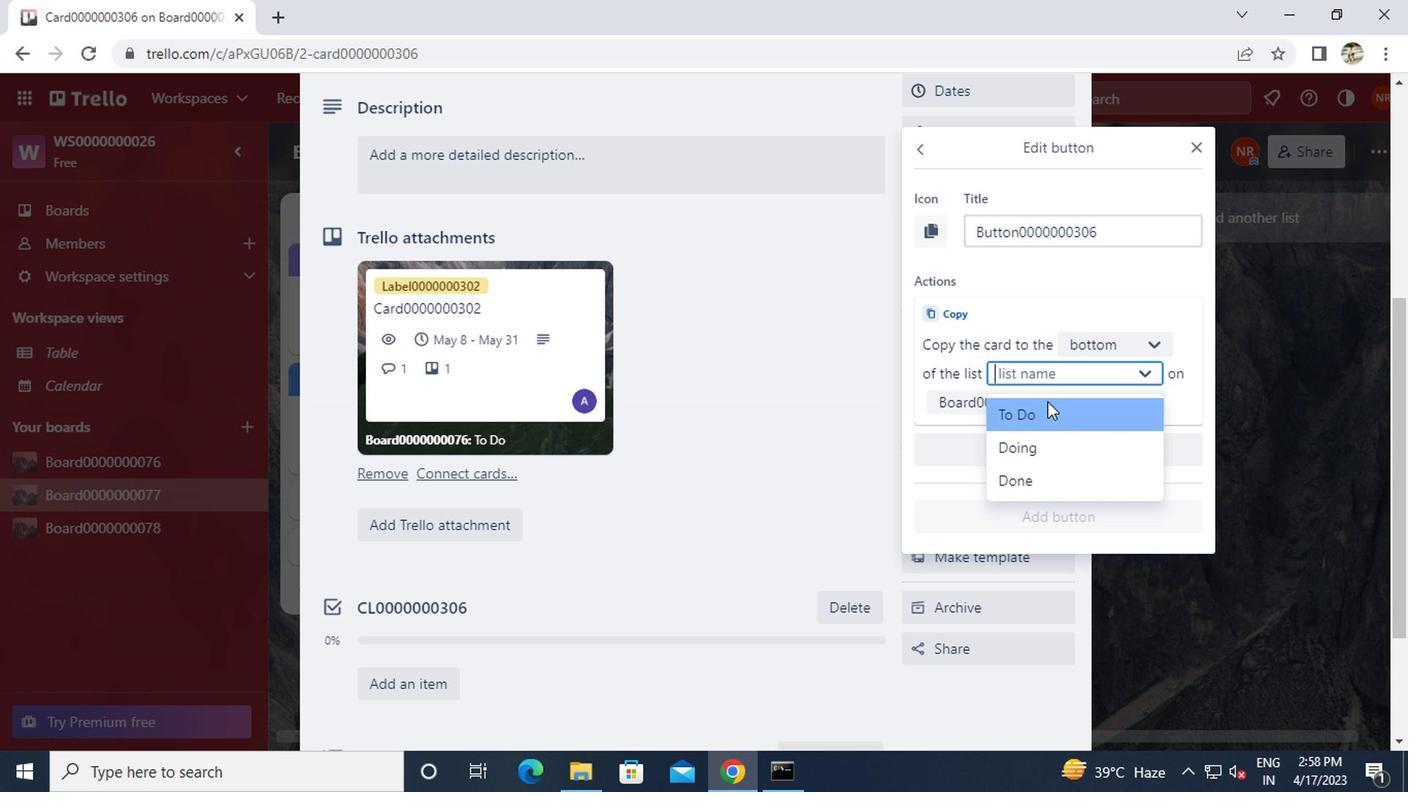 
Action: Mouse moved to (1016, 504)
Screenshot: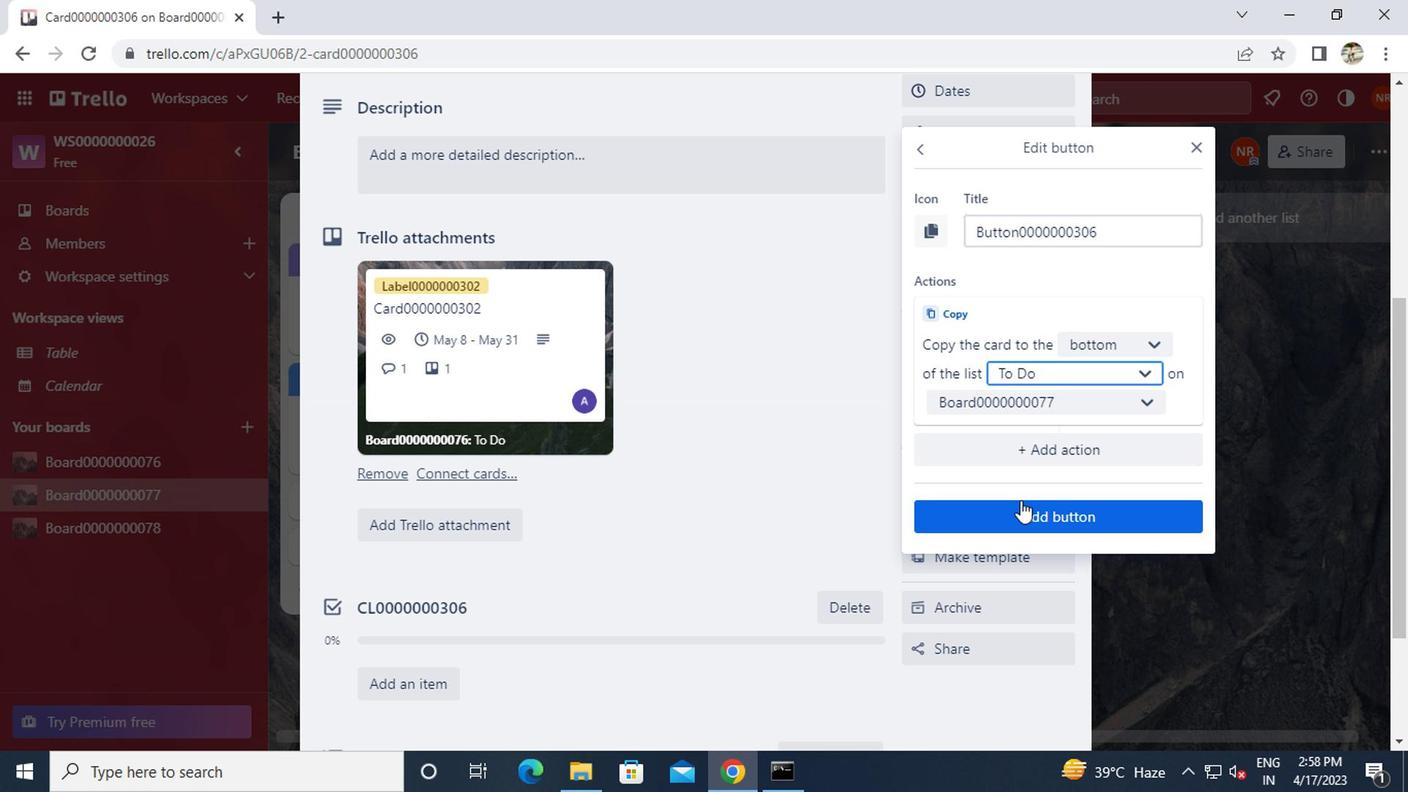 
Action: Mouse pressed left at (1016, 504)
Screenshot: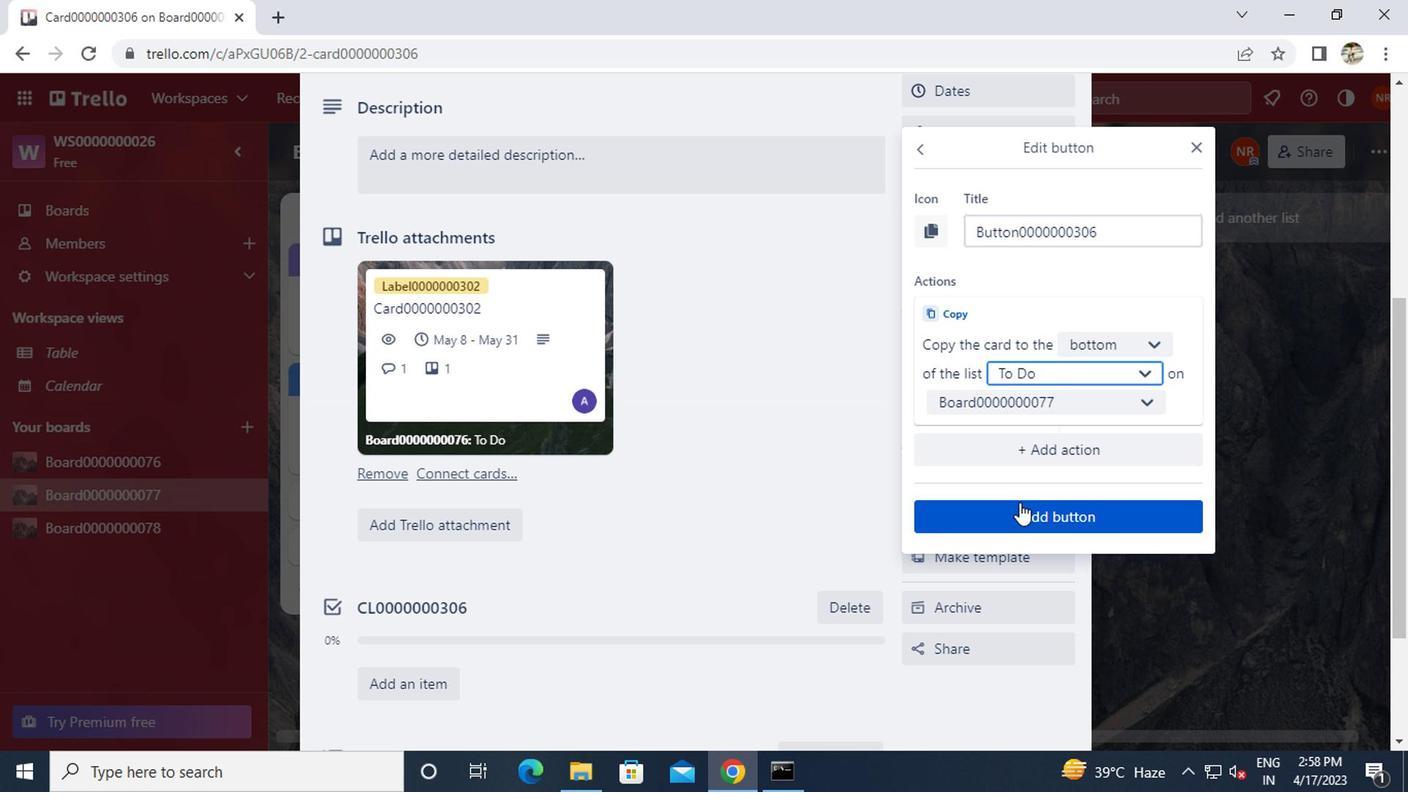 
Action: Mouse moved to (713, 438)
Screenshot: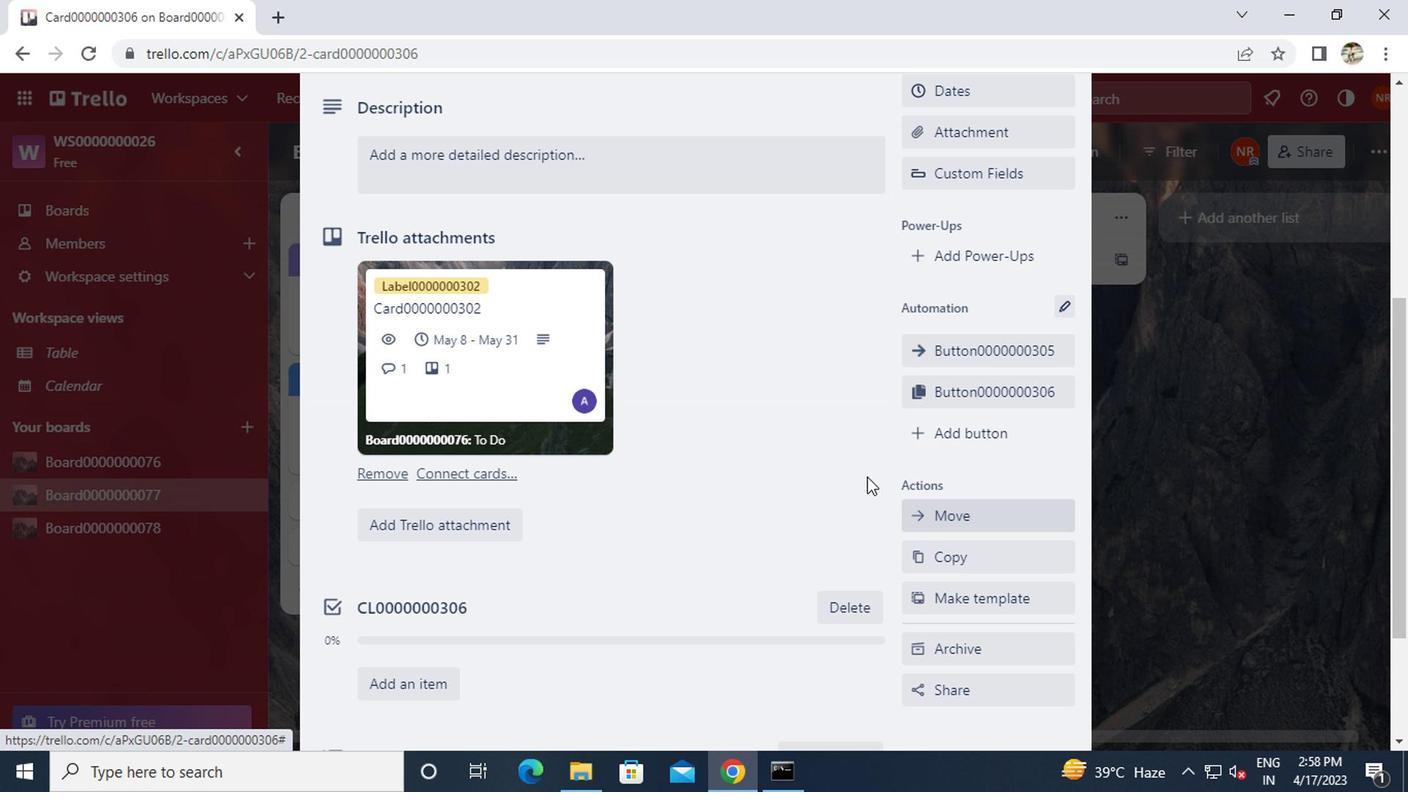 
Action: Mouse scrolled (713, 438) with delta (0, 0)
Screenshot: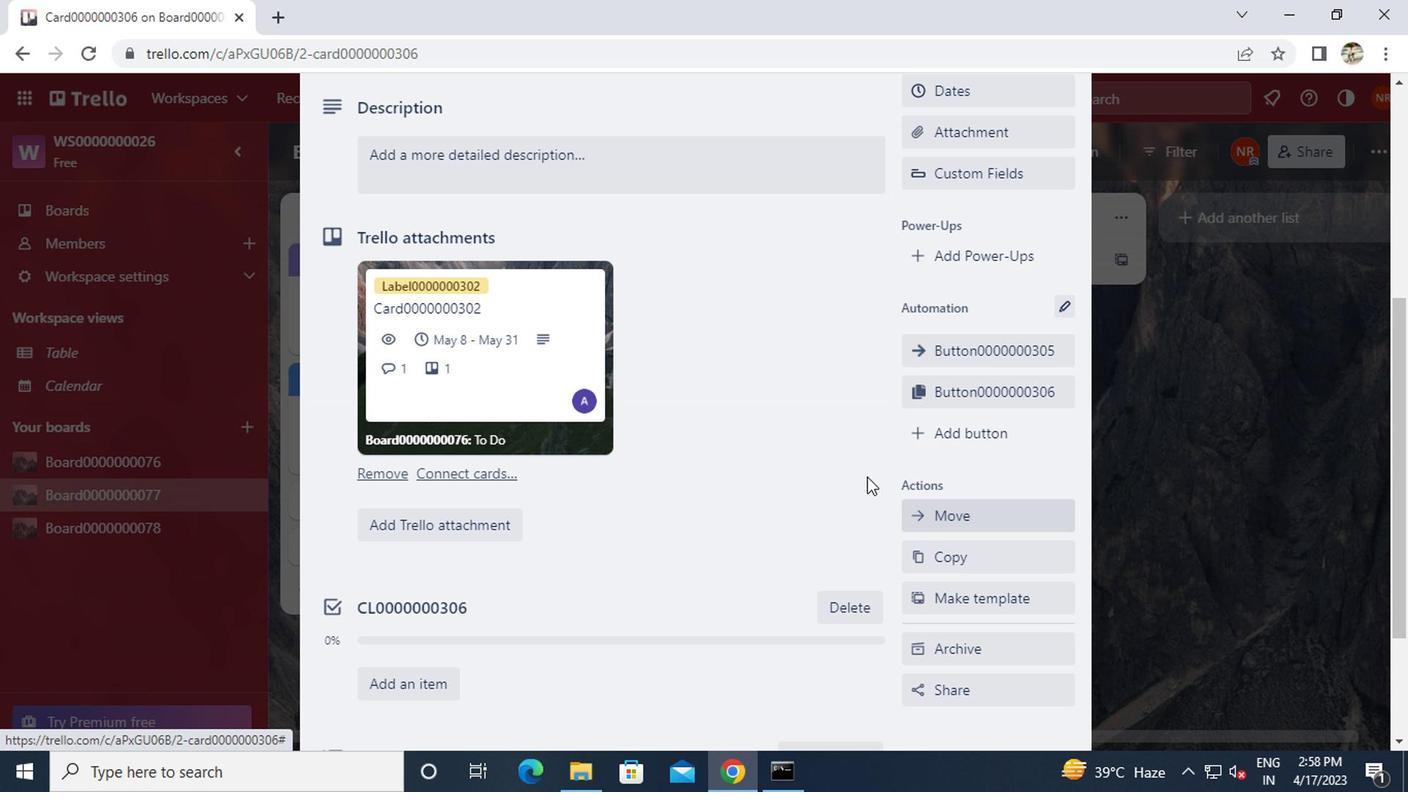 
Action: Mouse moved to (701, 429)
Screenshot: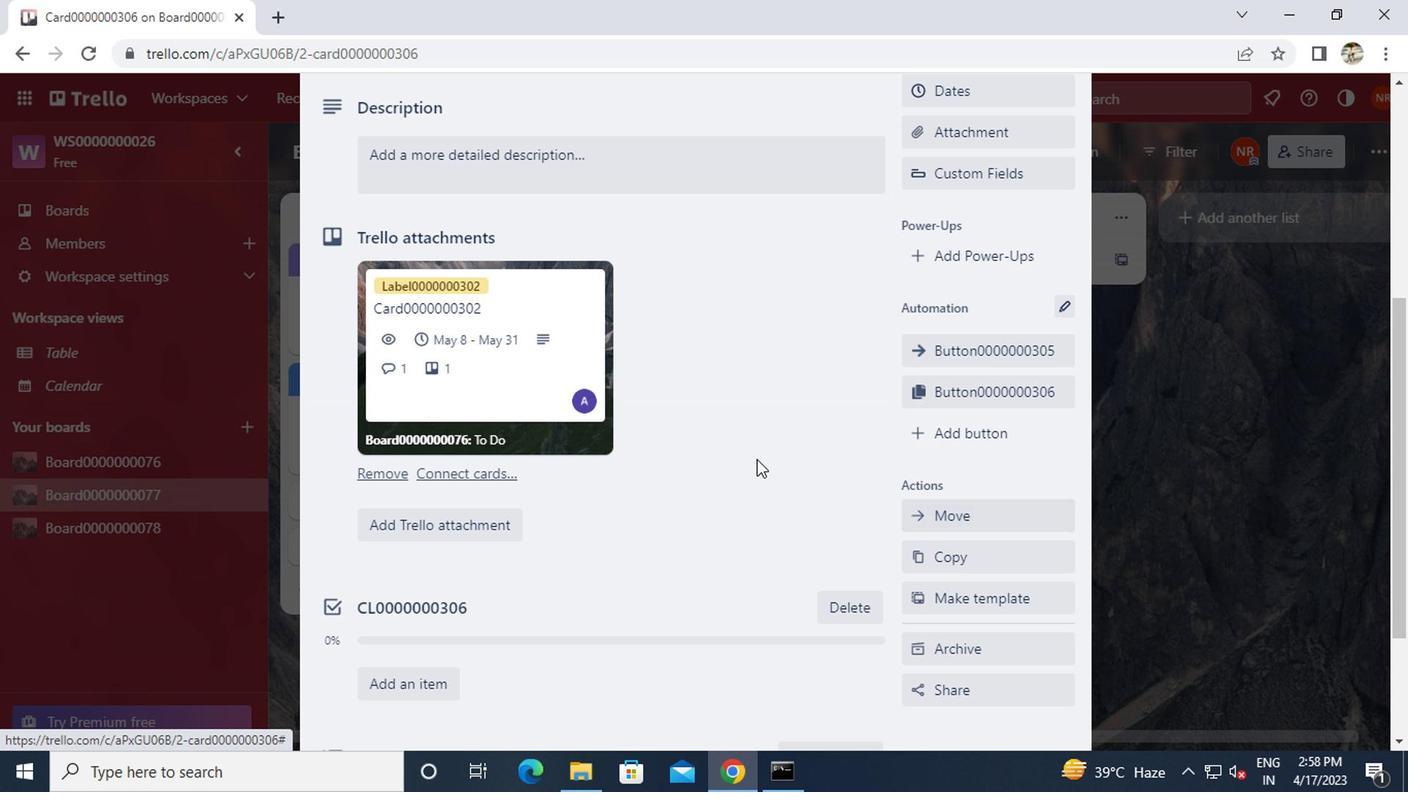 
Action: Mouse scrolled (701, 430) with delta (0, 1)
Screenshot: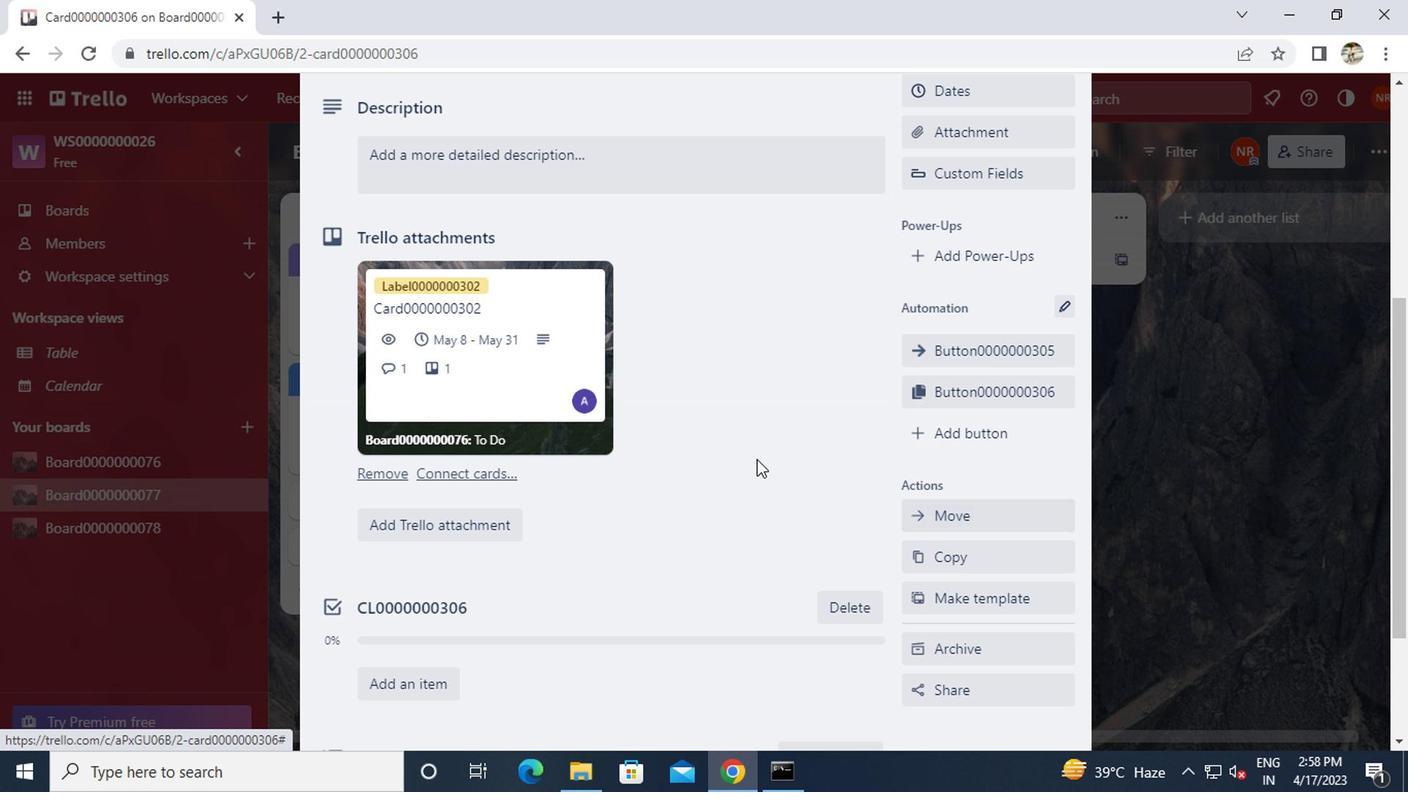 
Action: Mouse moved to (639, 384)
Screenshot: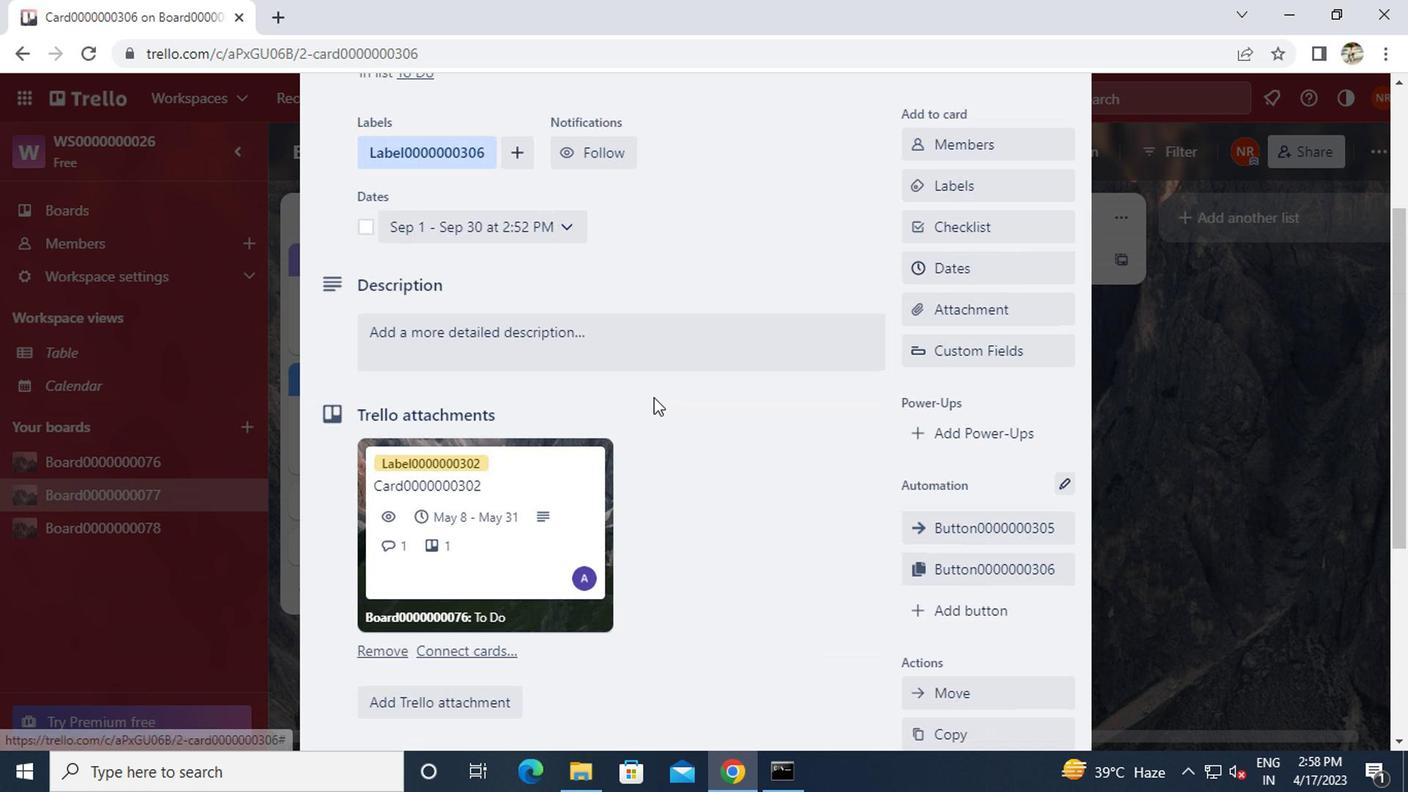
Action: Mouse pressed left at (639, 384)
Screenshot: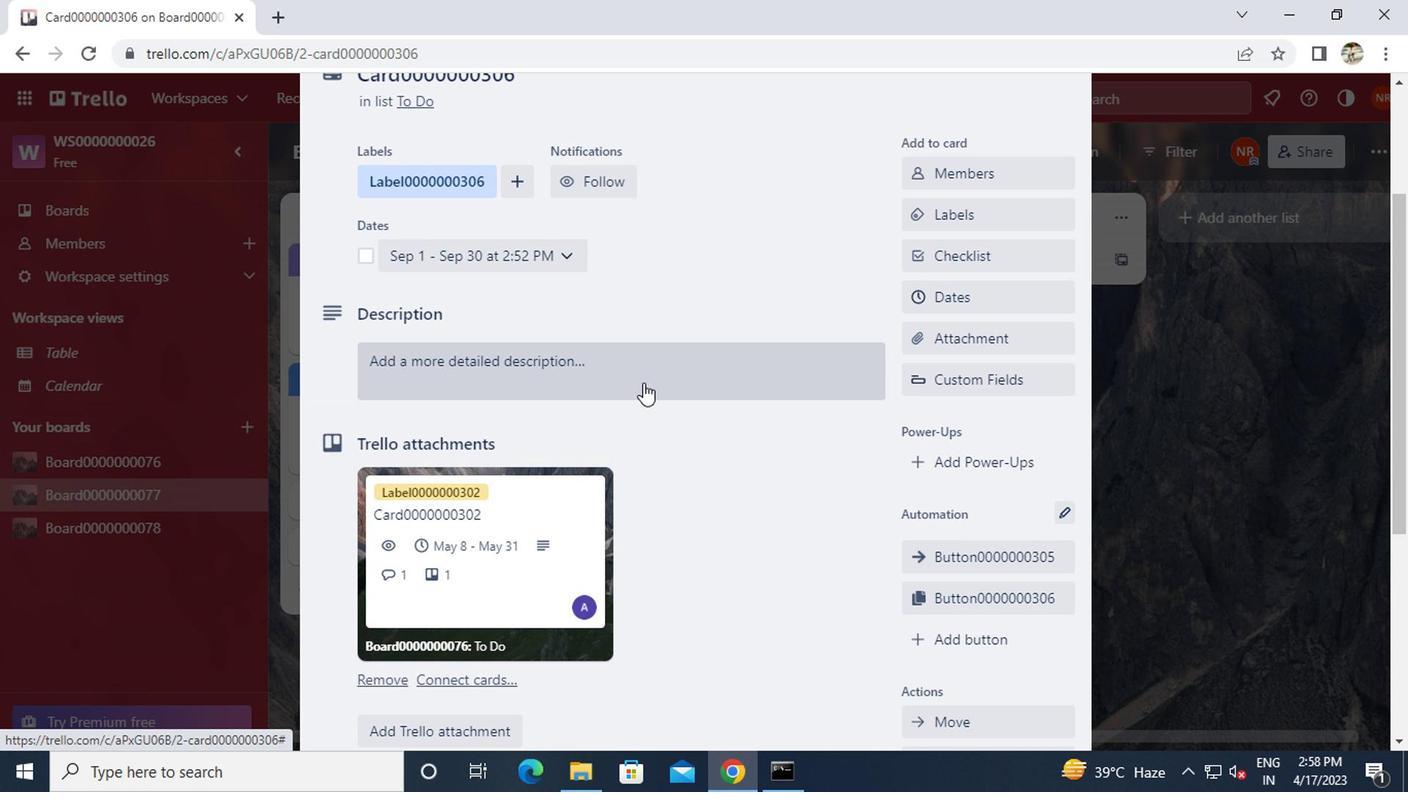 
Action: Key pressed <Key.caps_lock>ds0000000306
Screenshot: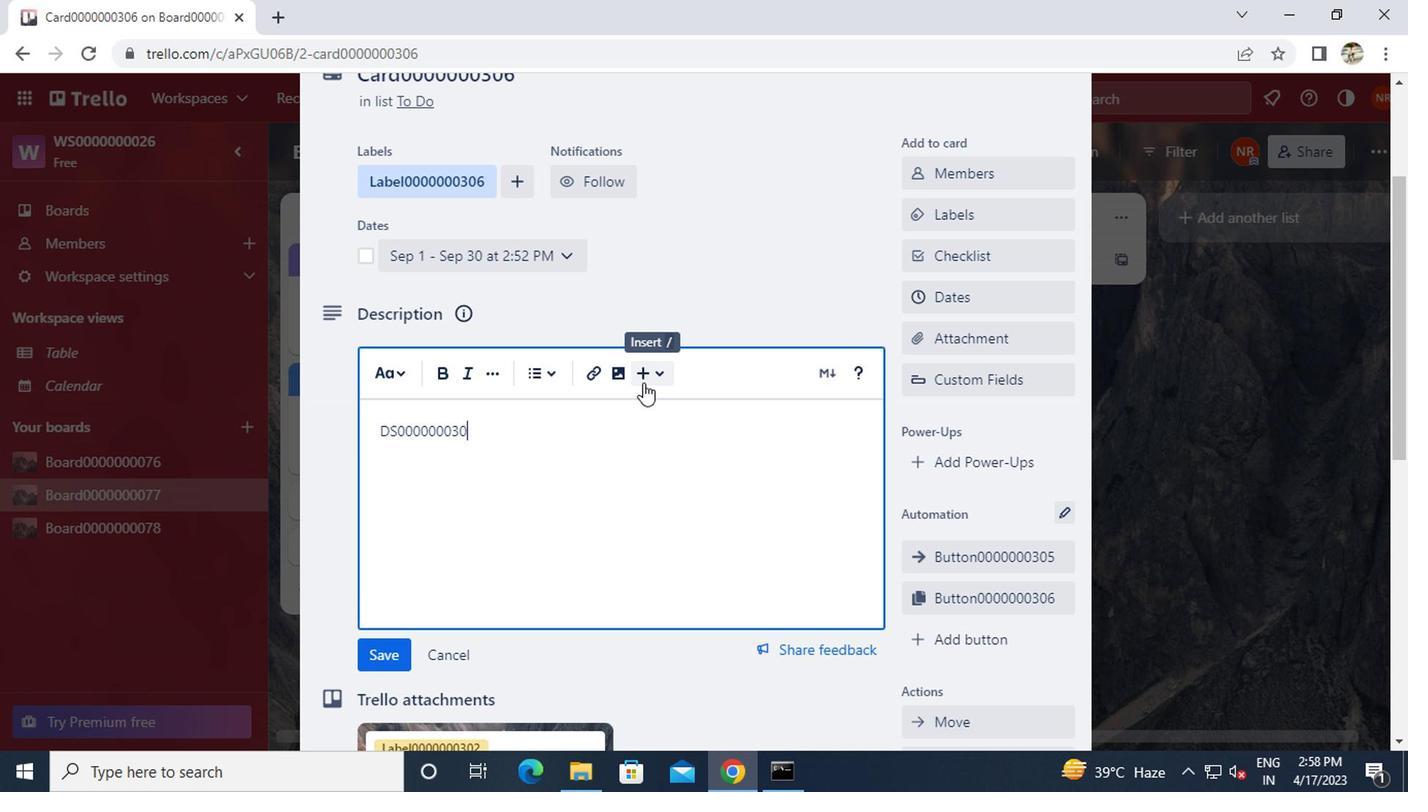 
Action: Mouse moved to (382, 641)
Screenshot: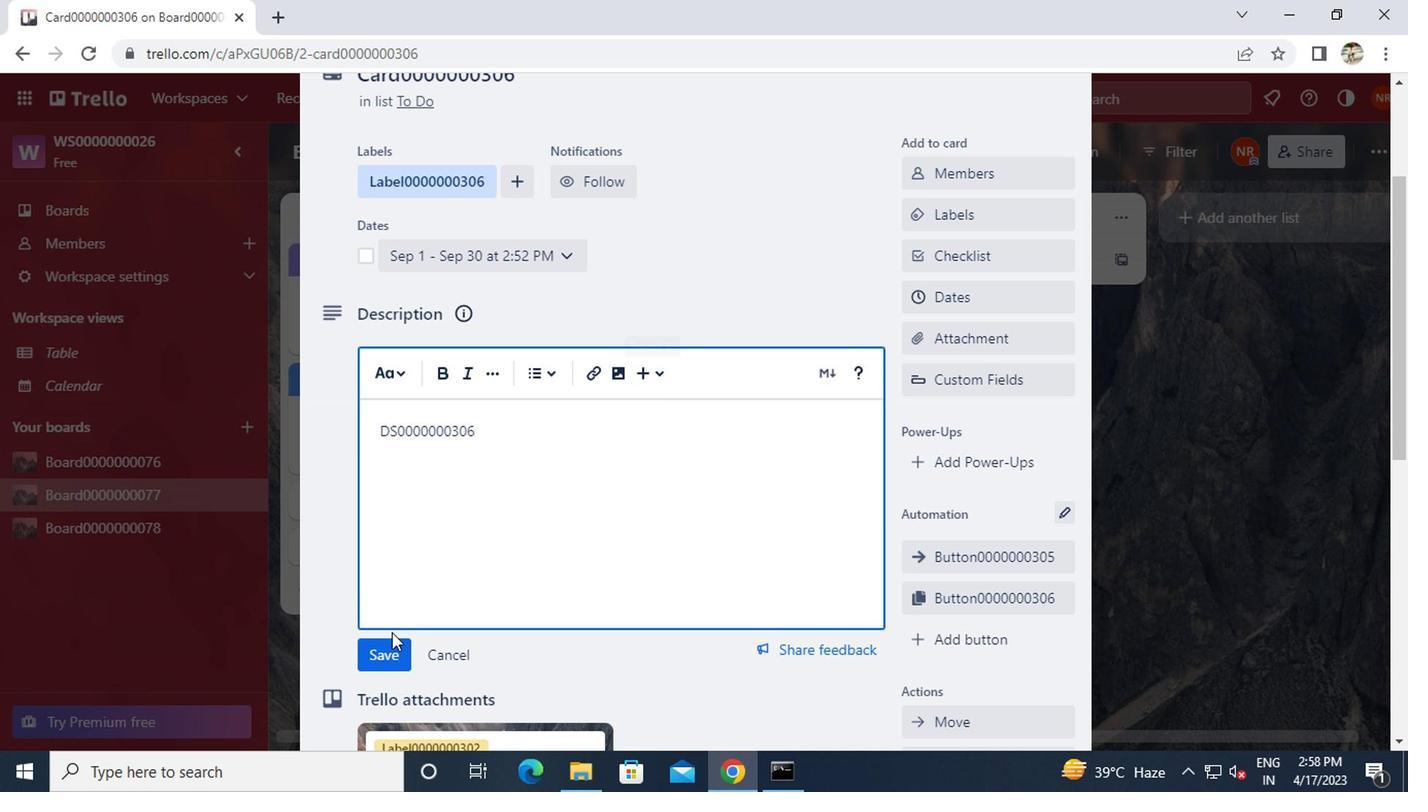 
Action: Mouse pressed left at (382, 641)
Screenshot: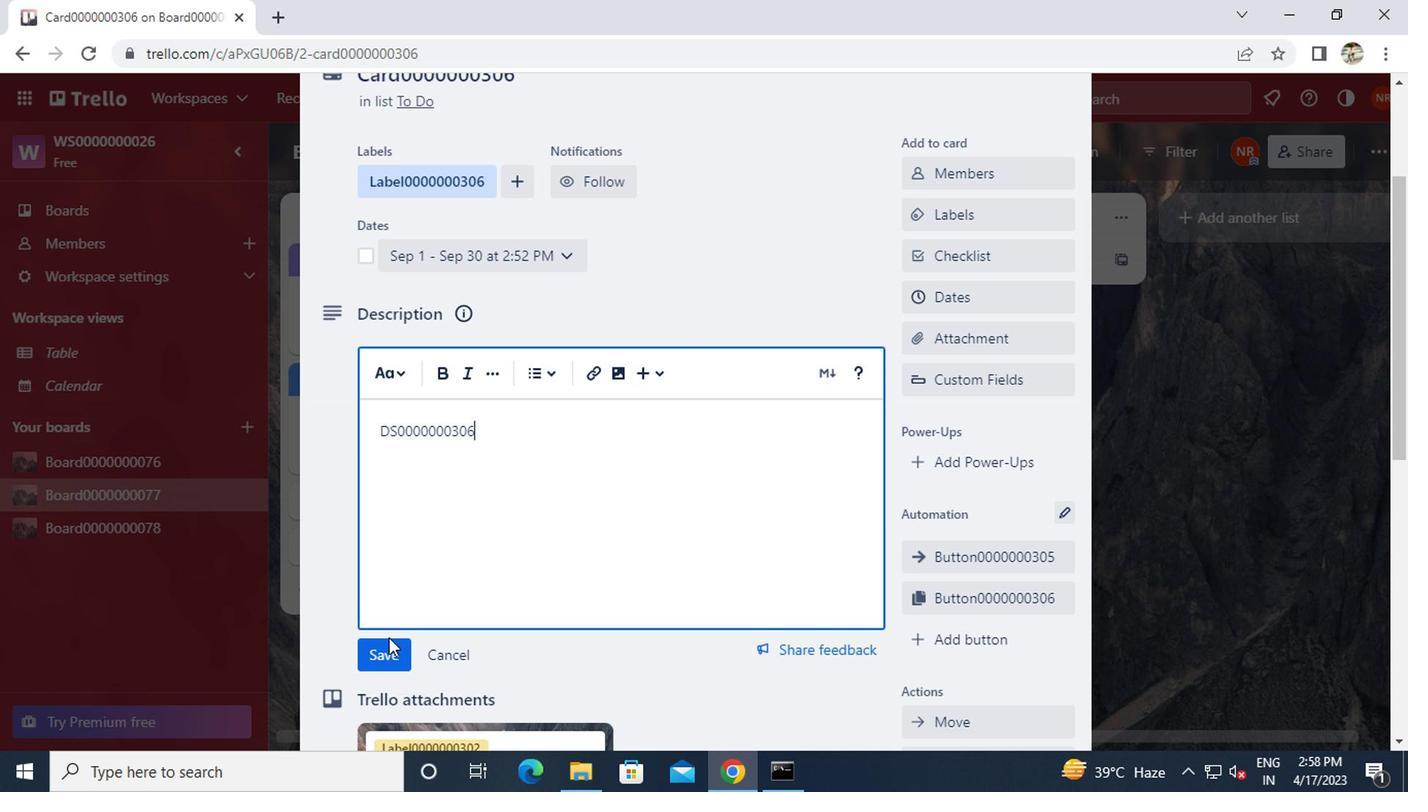 
Action: Mouse moved to (381, 643)
Screenshot: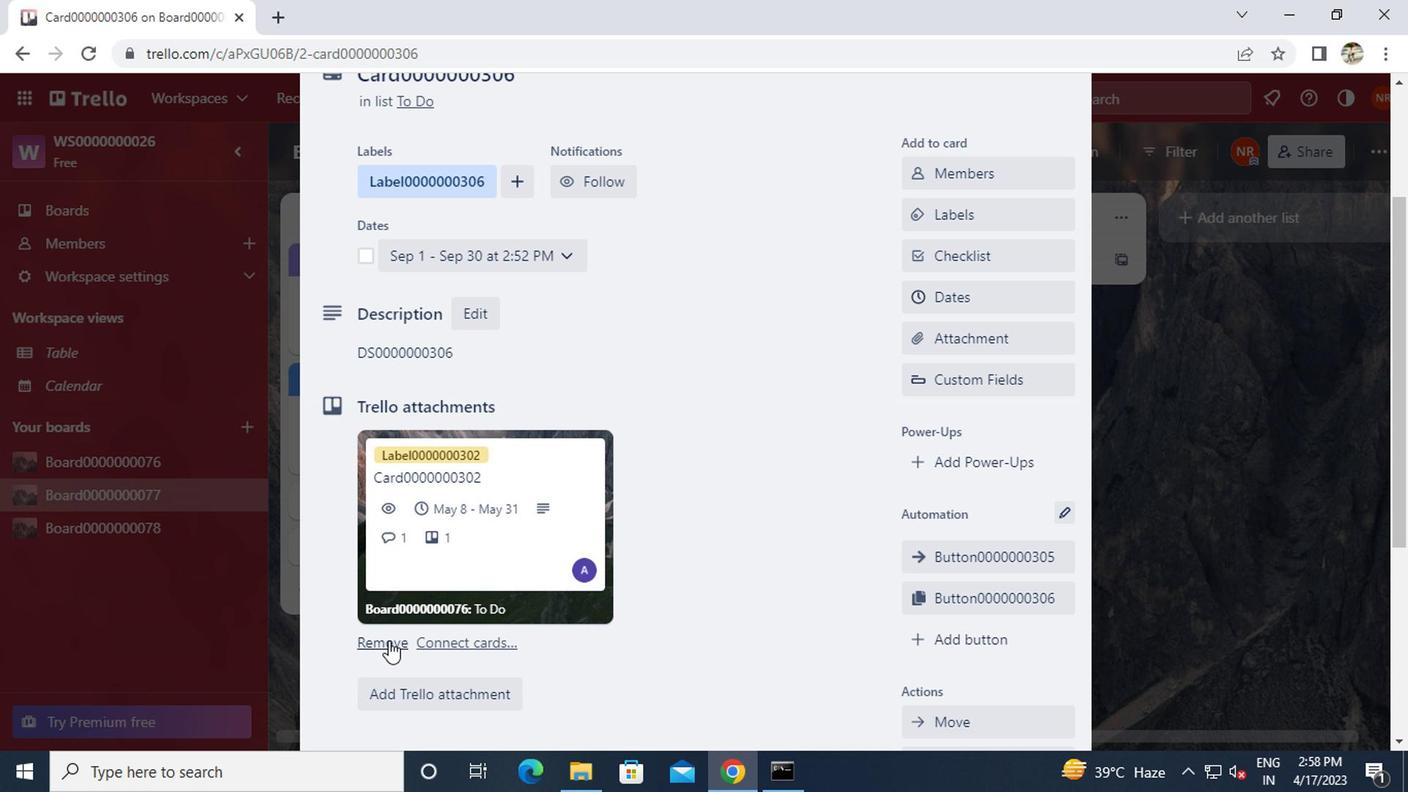 
Action: Mouse scrolled (381, 641) with delta (0, -1)
Screenshot: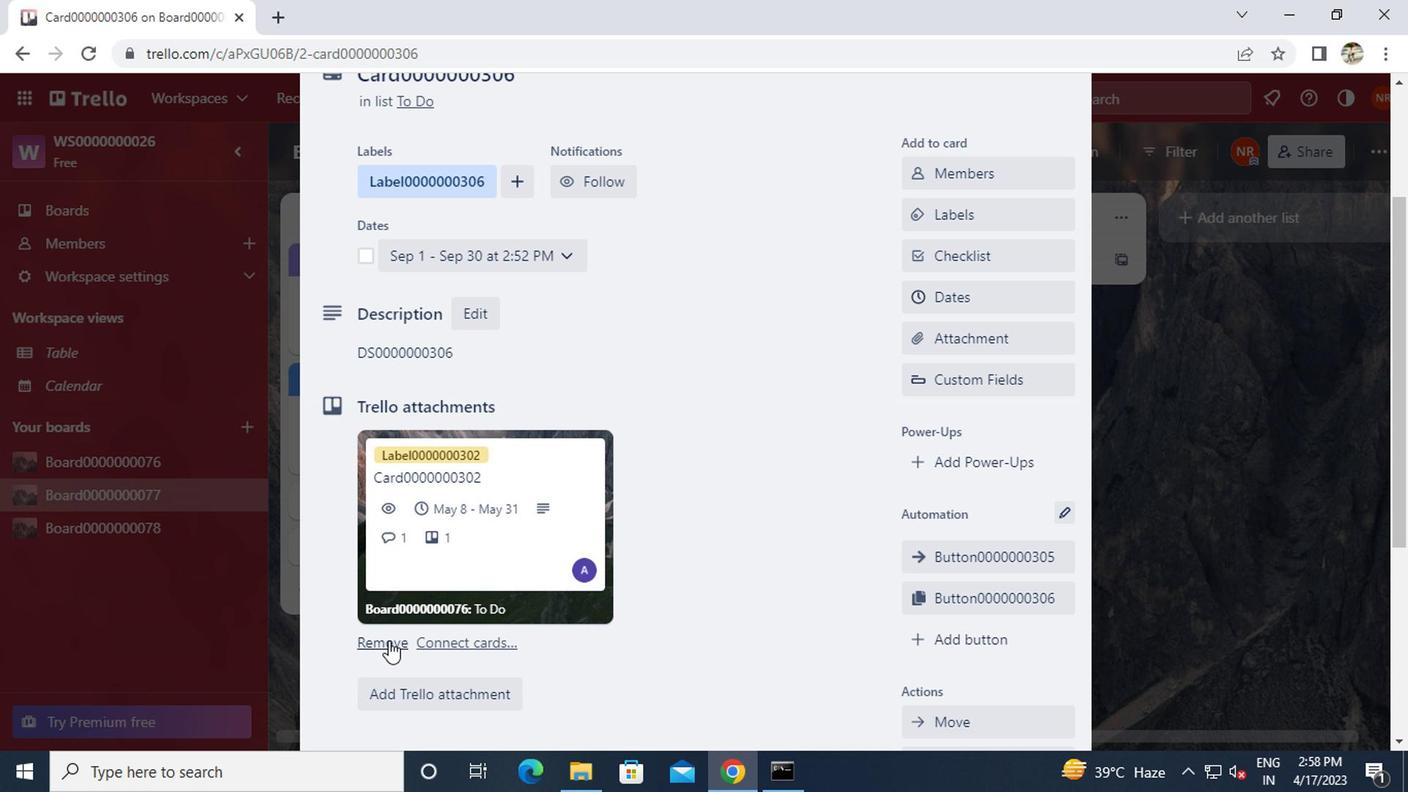 
Action: Mouse scrolled (381, 641) with delta (0, -1)
Screenshot: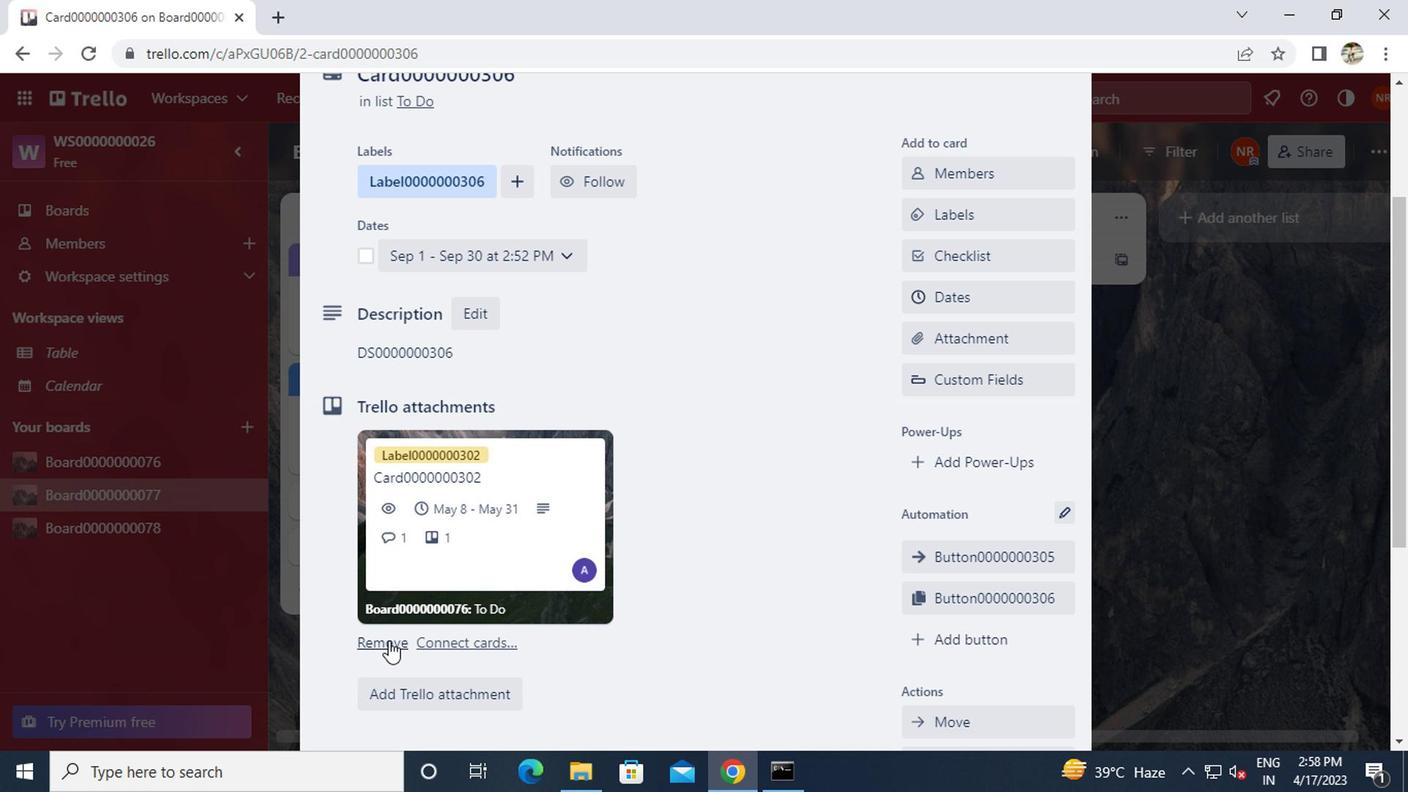 
Action: Mouse moved to (396, 662)
Screenshot: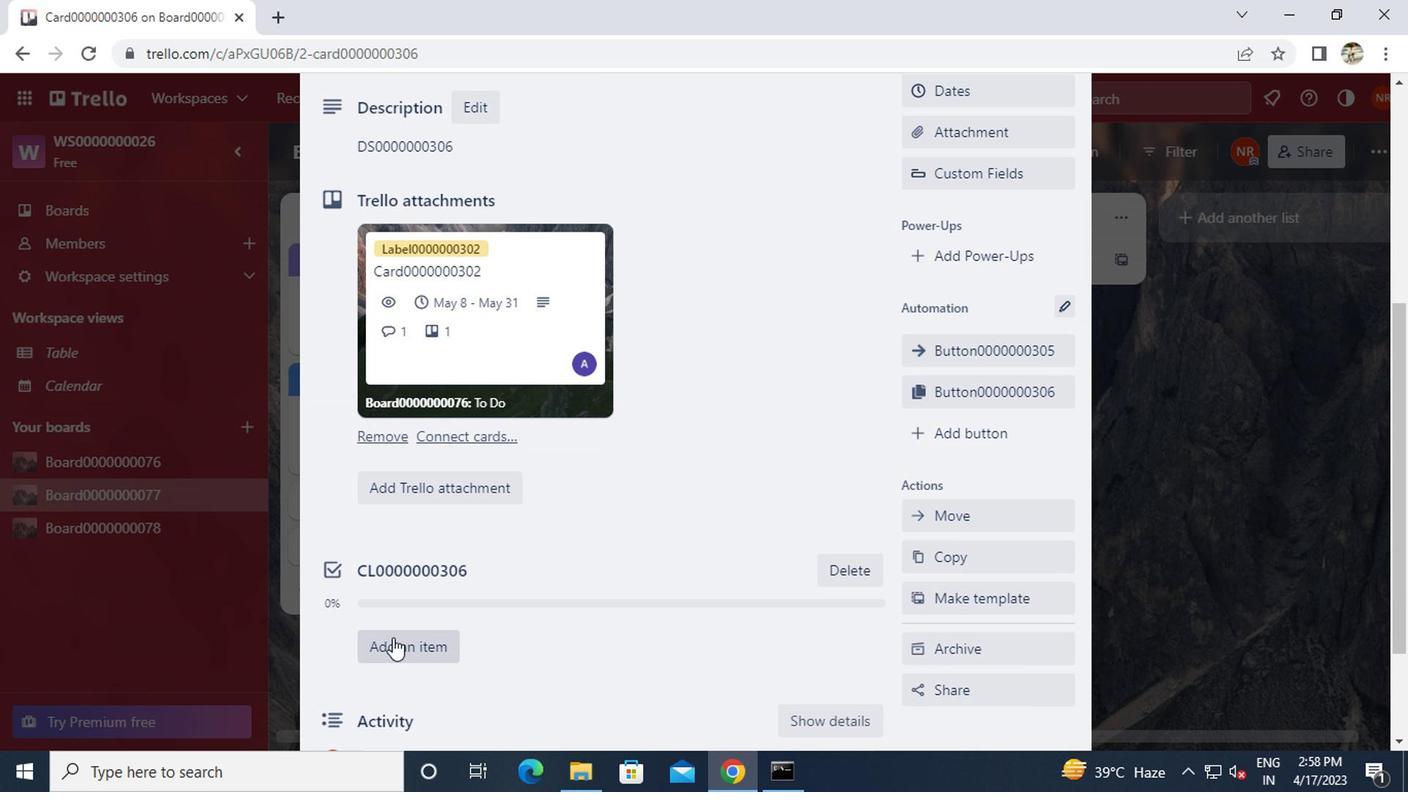 
Action: Mouse scrolled (396, 661) with delta (0, 0)
Screenshot: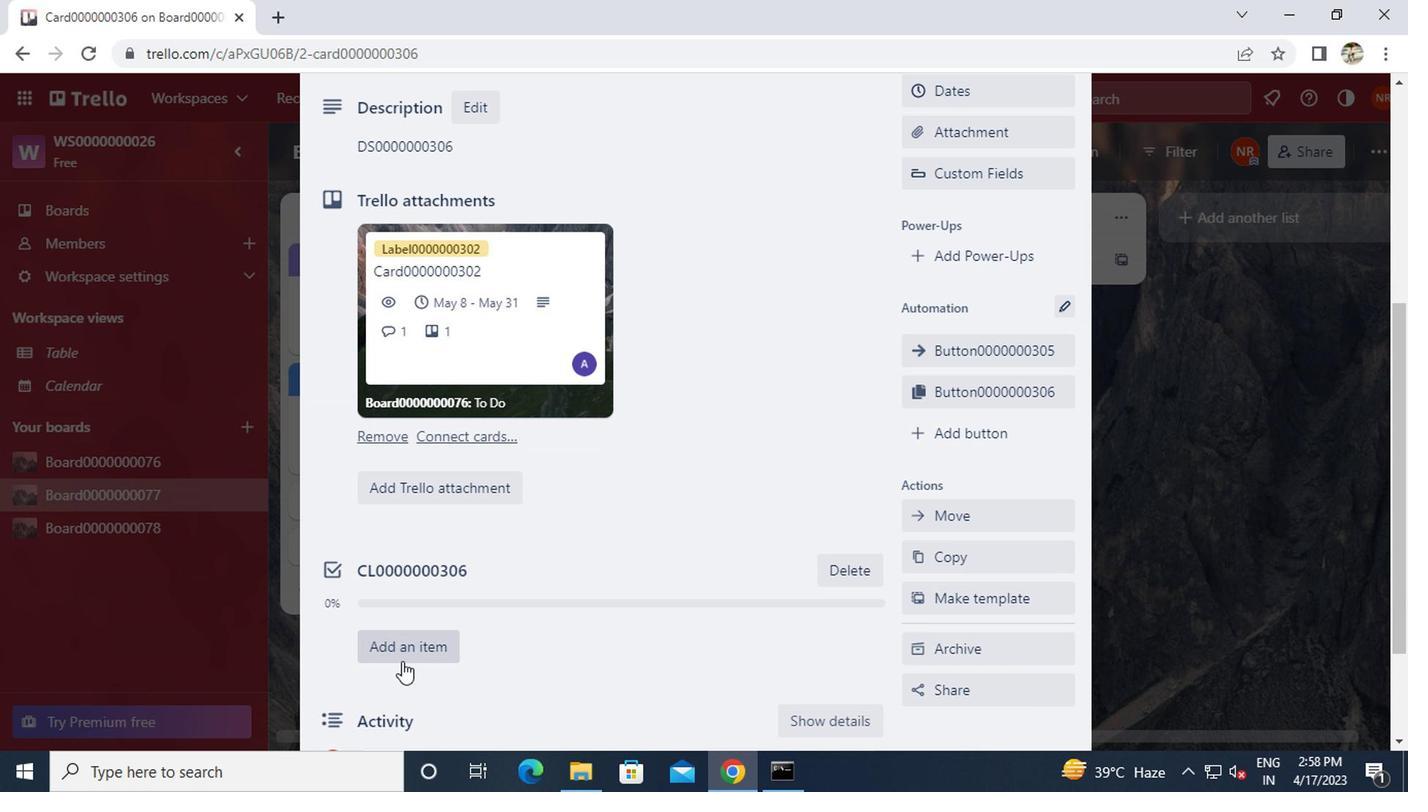 
Action: Mouse moved to (396, 662)
Screenshot: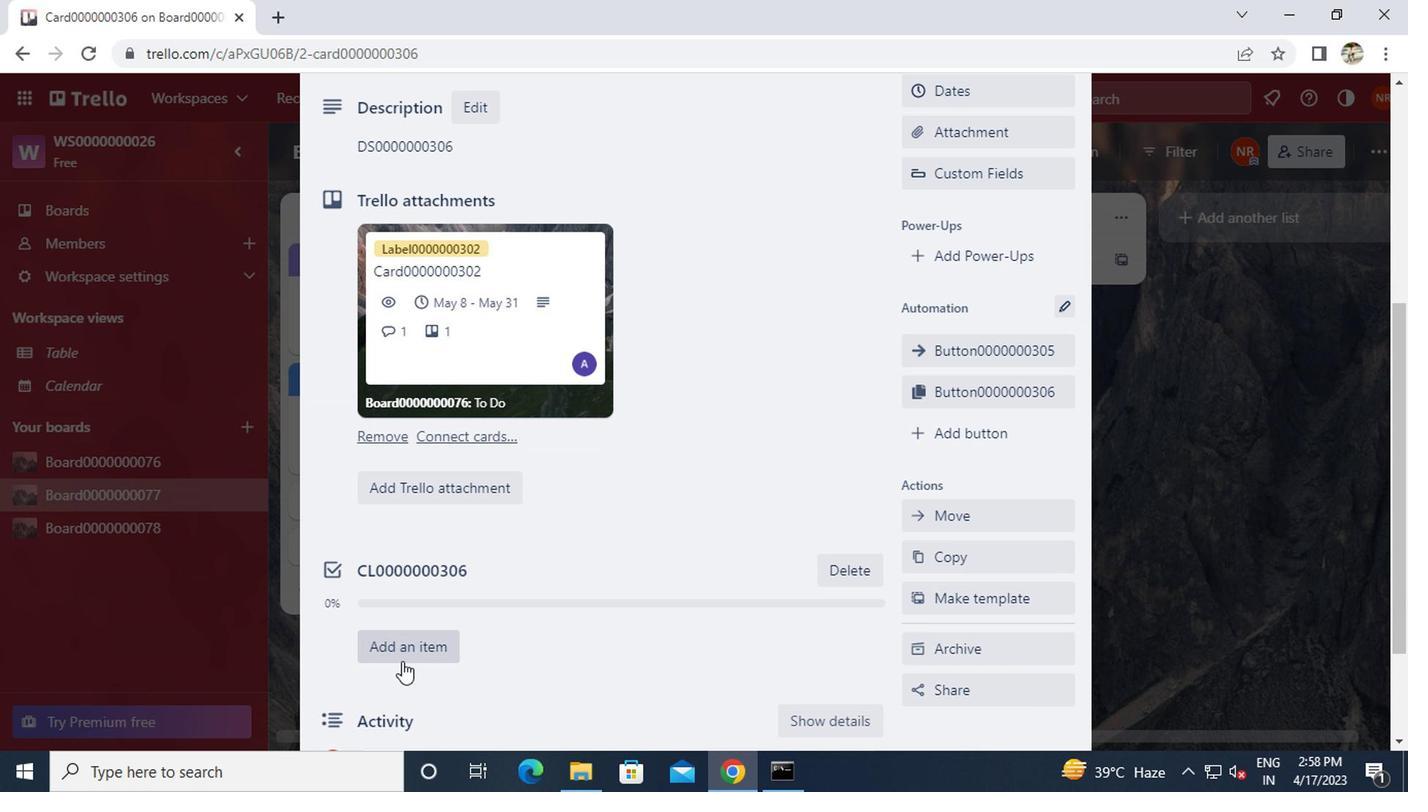 
Action: Mouse pressed left at (396, 662)
Screenshot: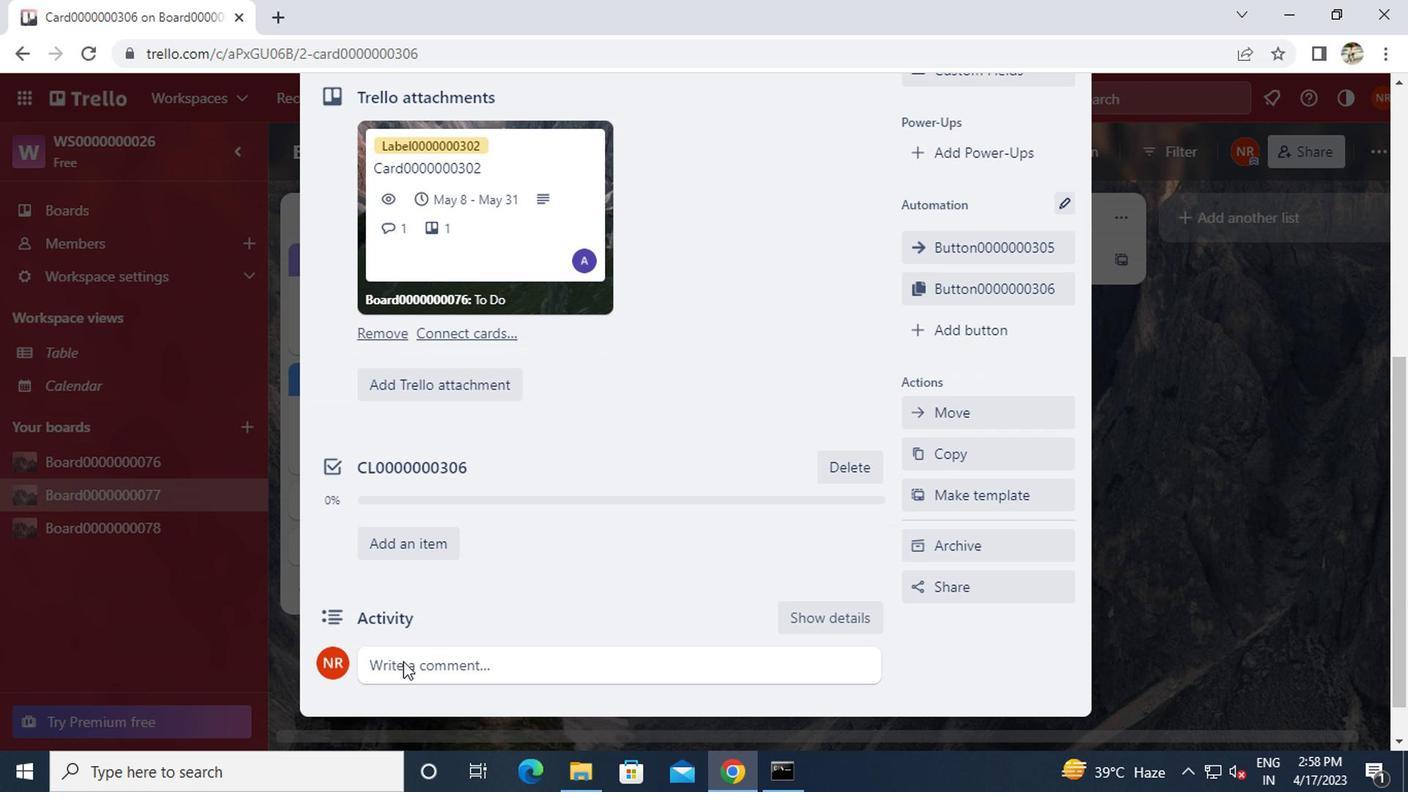 
Action: Mouse moved to (398, 663)
Screenshot: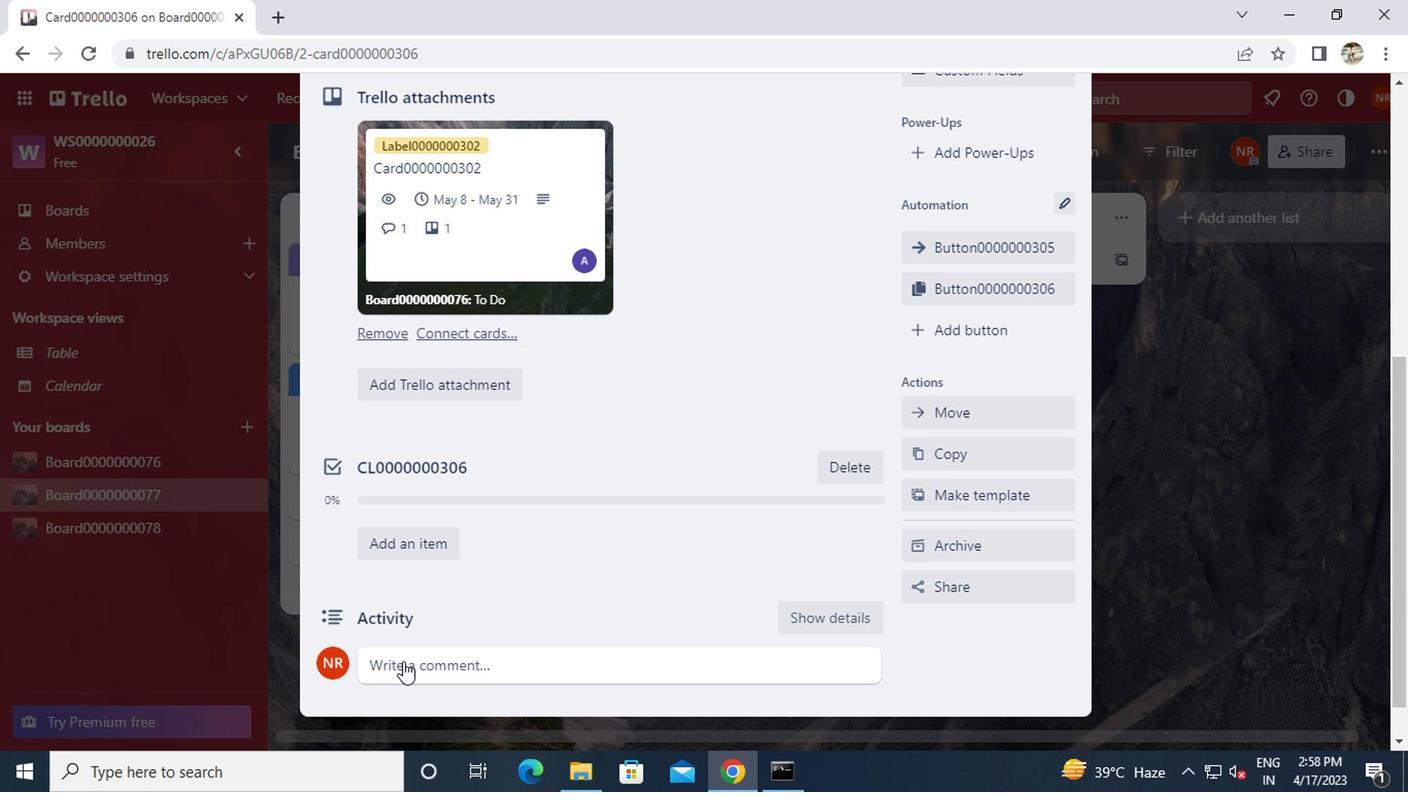 
Action: Key pressed cm0000000306
Screenshot: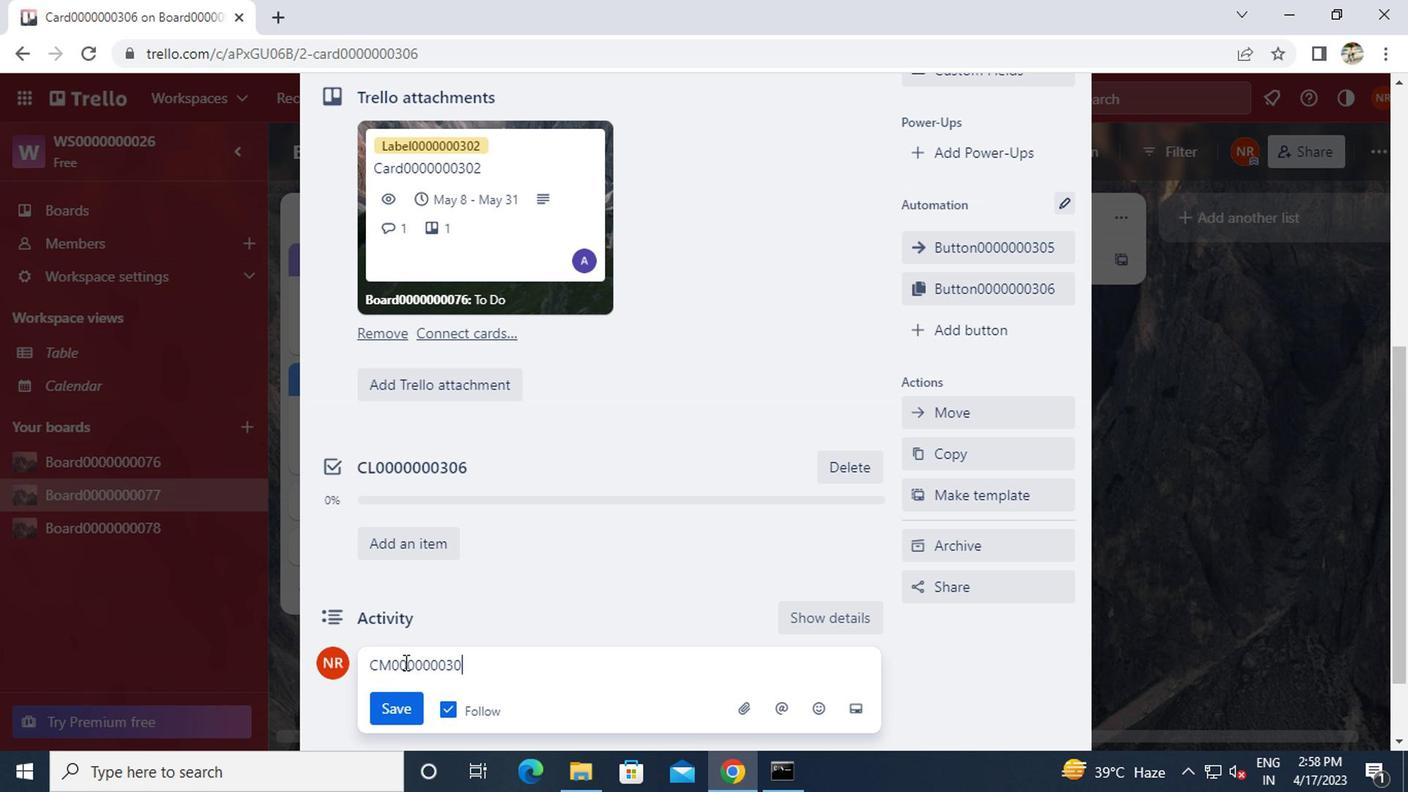 
Action: Mouse moved to (389, 702)
Screenshot: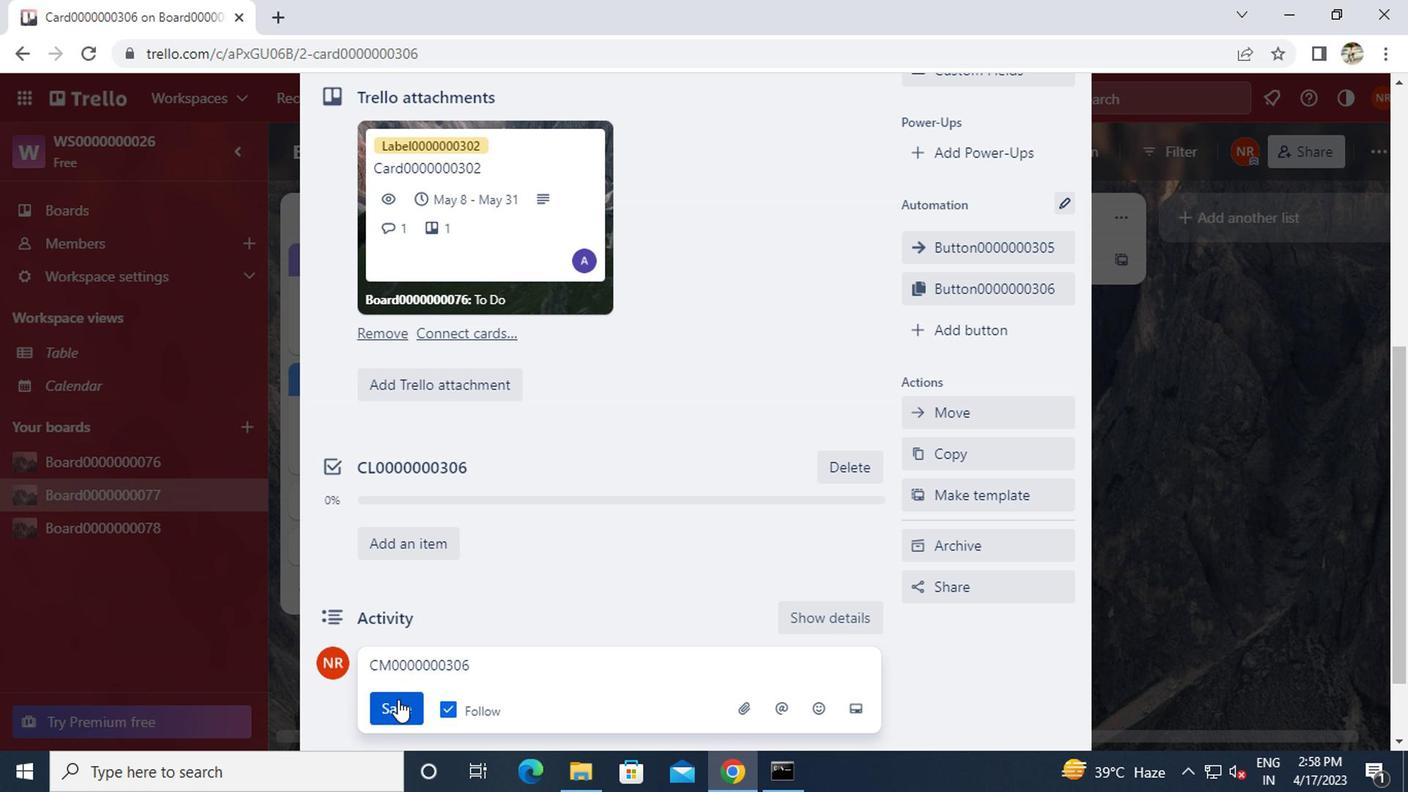 
Action: Mouse pressed left at (389, 702)
Screenshot: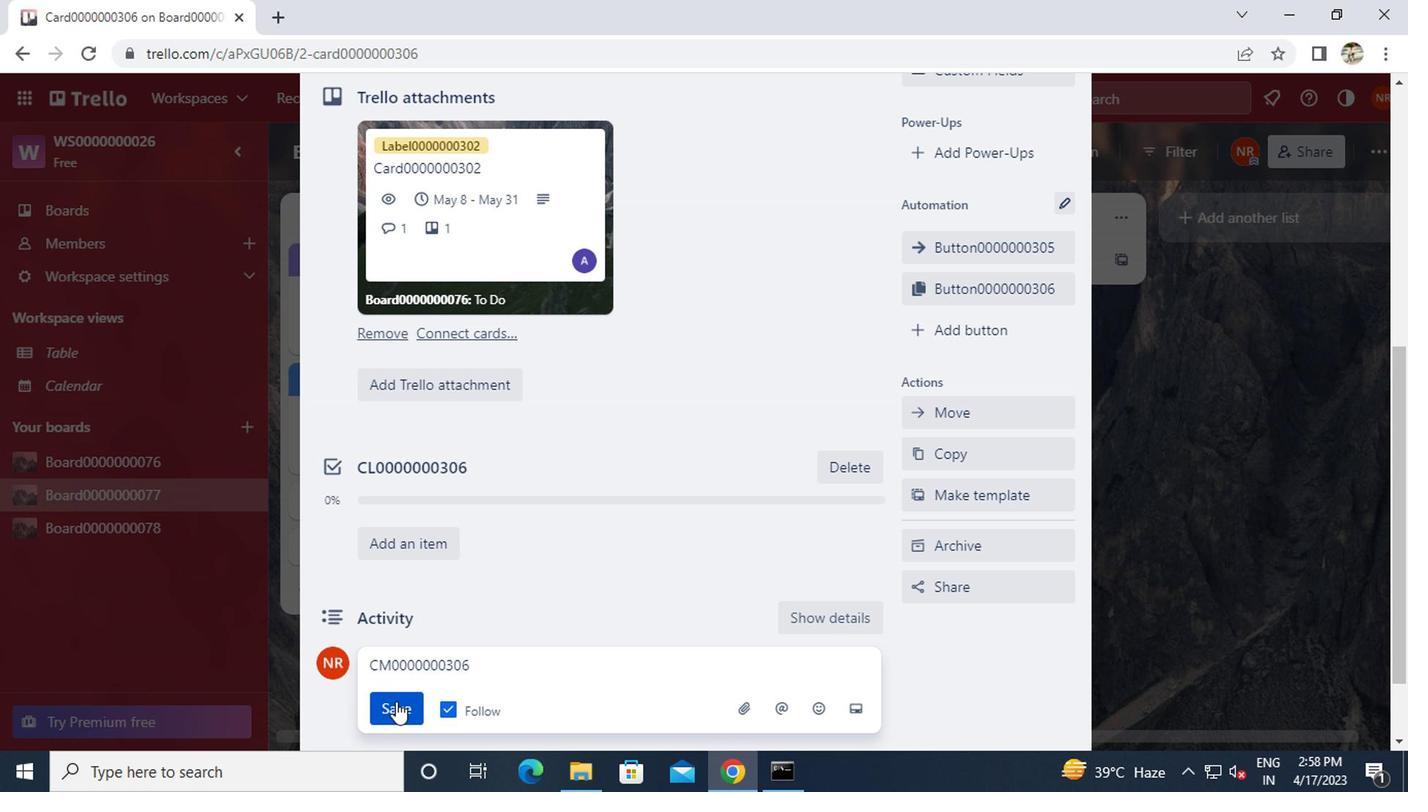 
